 Task: Plan a workshop on effective teamwork for the team on the 18th at 4 PM to 4:30 PM.
Action: Mouse moved to (66, 94)
Screenshot: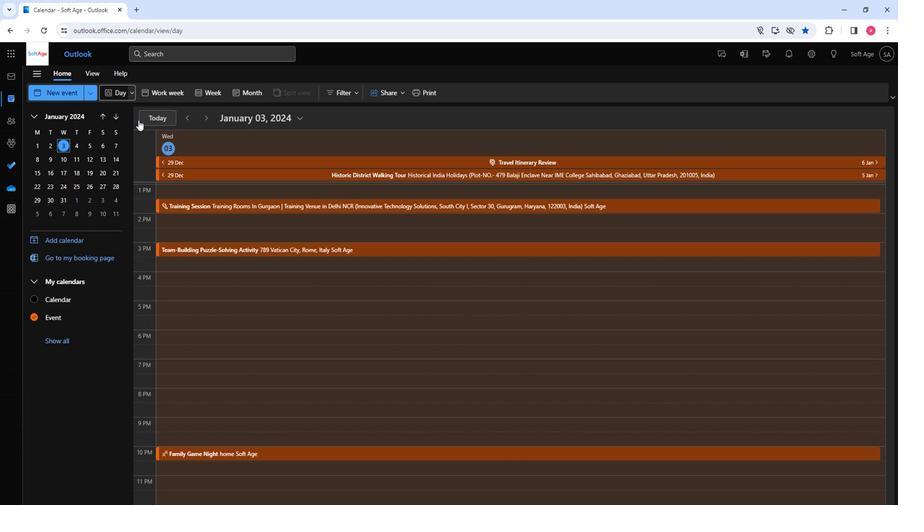 
Action: Mouse pressed left at (66, 94)
Screenshot: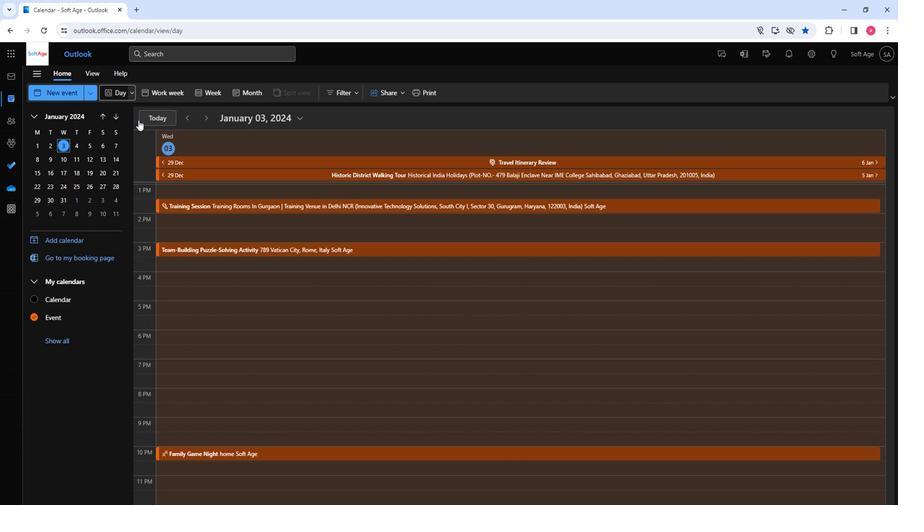 
Action: Mouse moved to (242, 155)
Screenshot: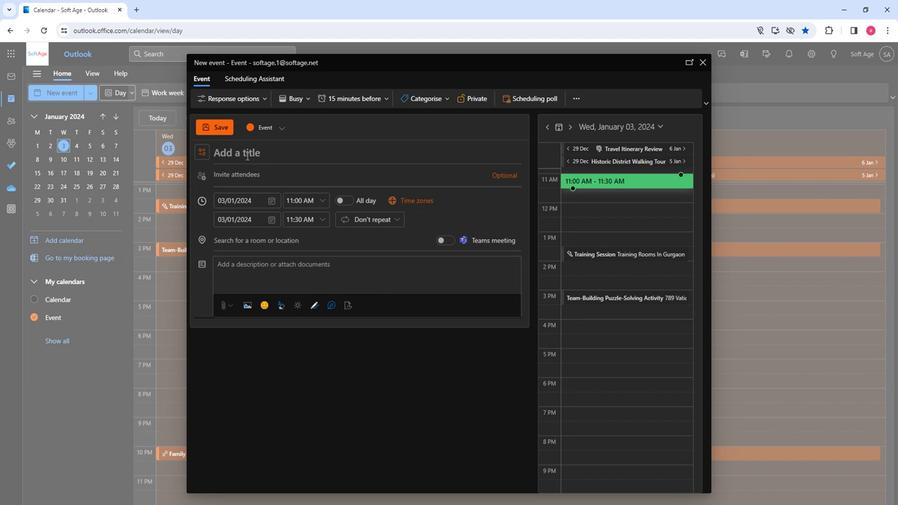 
Action: Mouse pressed left at (242, 155)
Screenshot: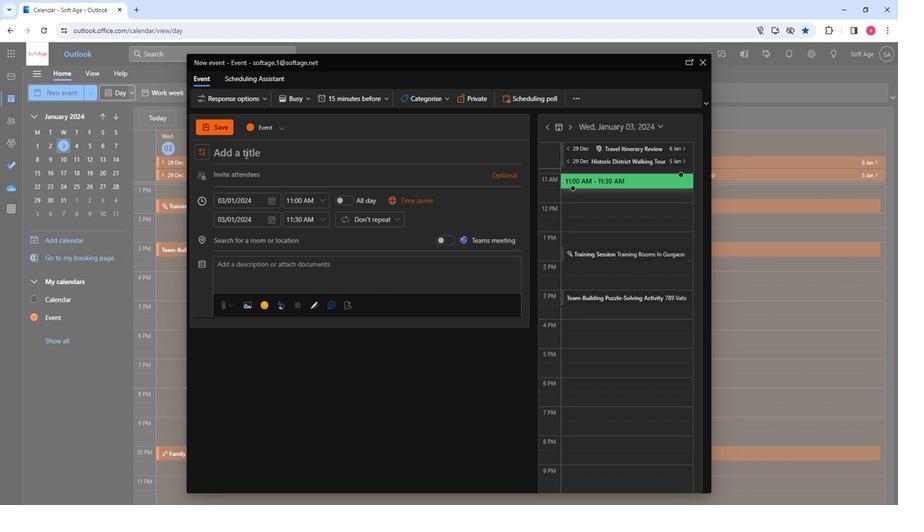 
Action: Mouse moved to (242, 155)
Screenshot: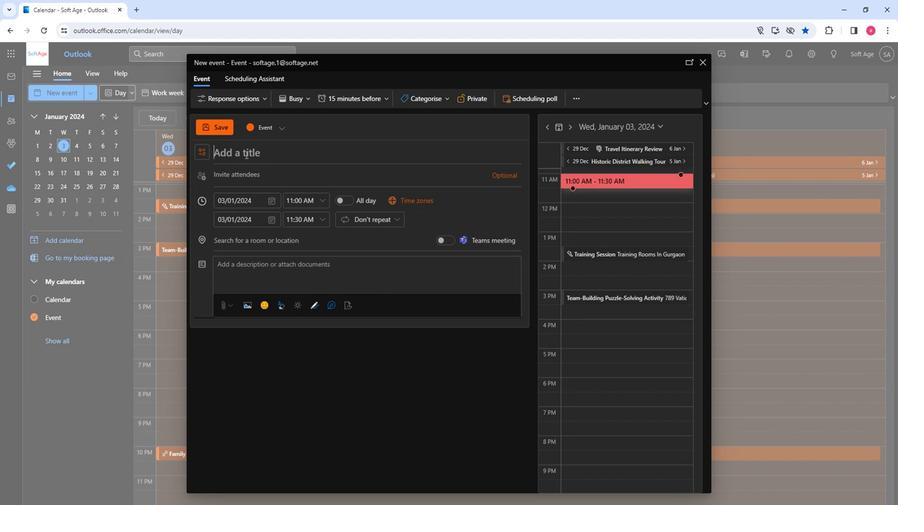 
Action: Key pressed <Key.shift>Workshop<Key.space><Key.shift>On<Key.space><Key.shift>Effective<Key.space><Key.shift>Teamwork
Screenshot: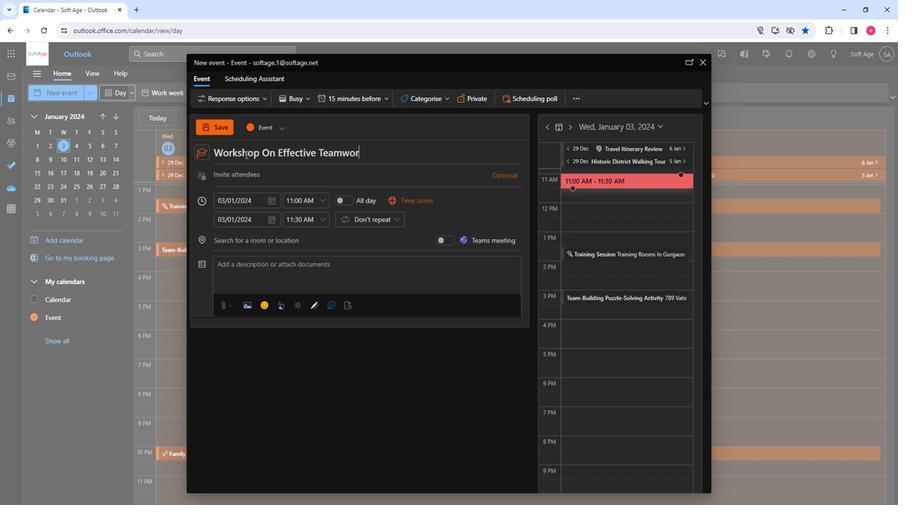 
Action: Mouse moved to (290, 183)
Screenshot: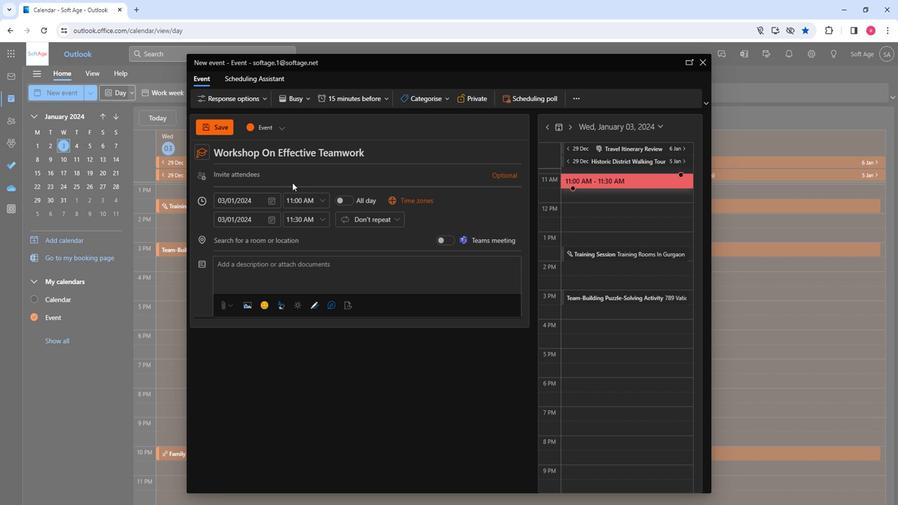
Action: Mouse pressed left at (290, 183)
Screenshot: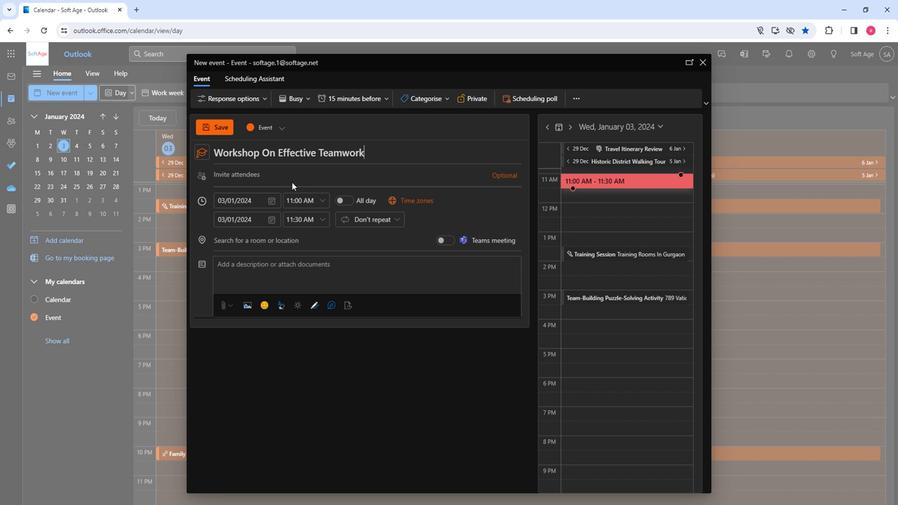 
Action: Mouse moved to (285, 176)
Screenshot: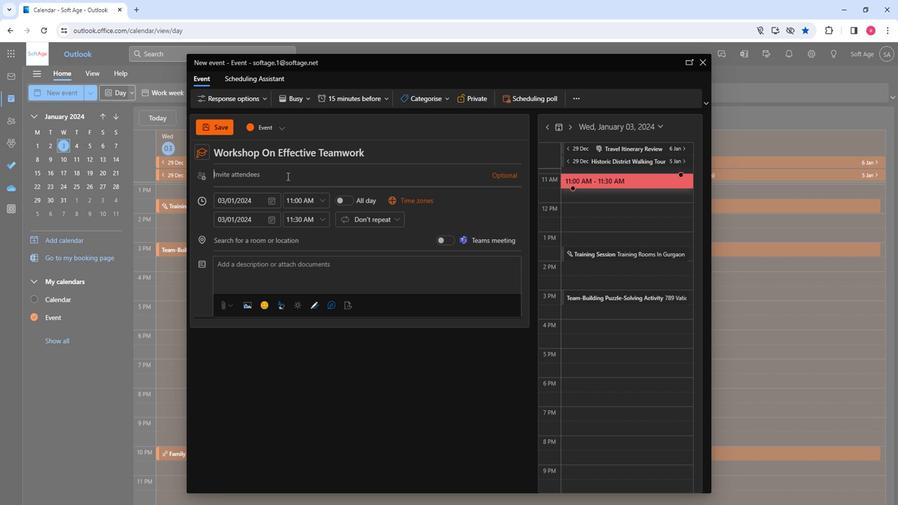 
Action: Mouse pressed left at (285, 176)
Screenshot: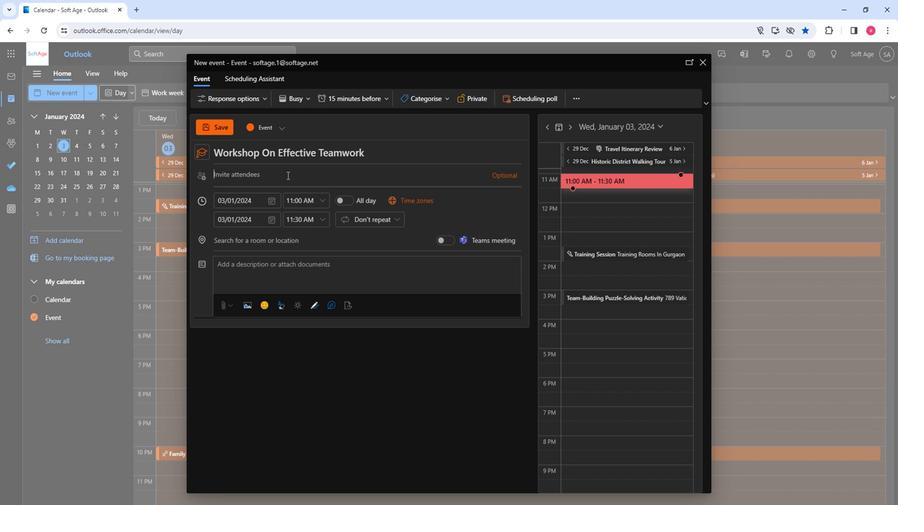 
Action: Key pressed so
Screenshot: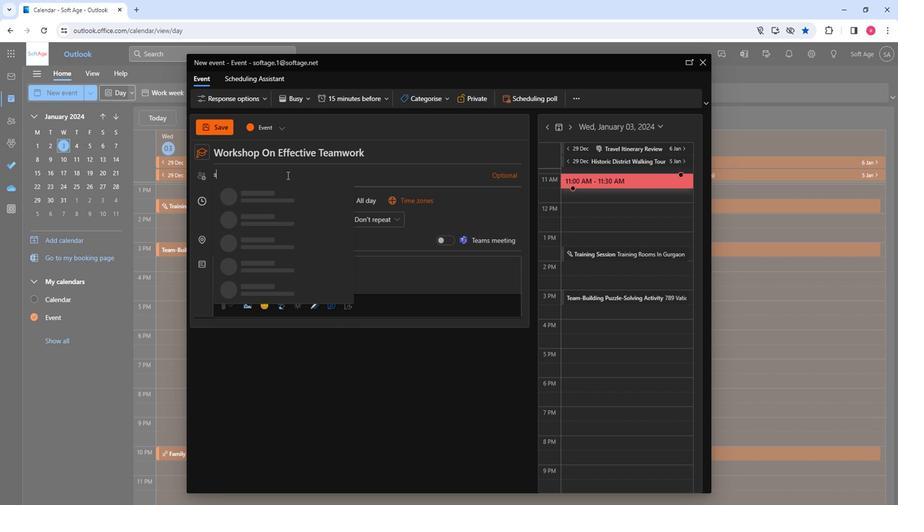 
Action: Mouse moved to (280, 233)
Screenshot: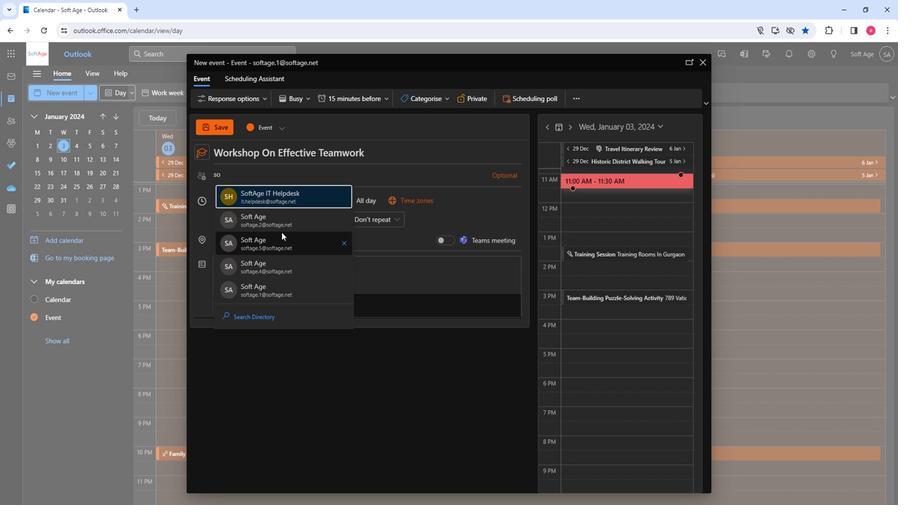 
Action: Mouse pressed left at (280, 233)
Screenshot: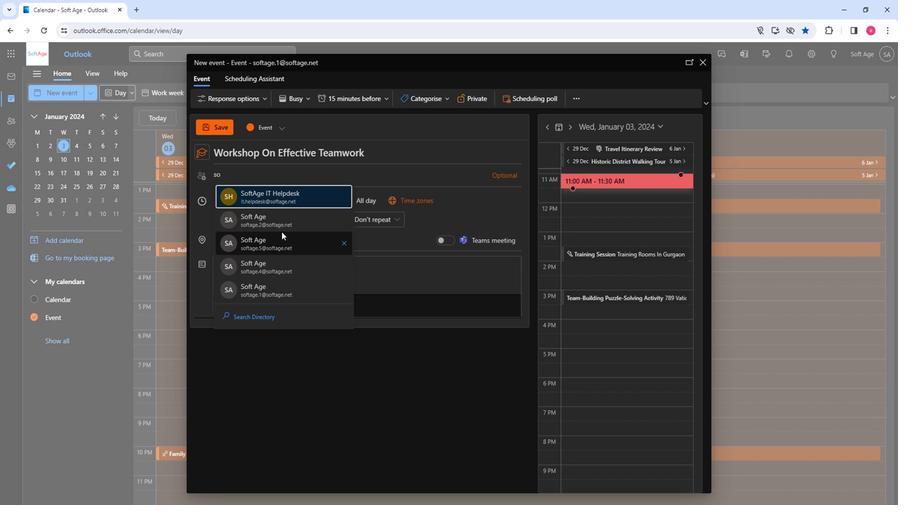 
Action: Key pressed so
Screenshot: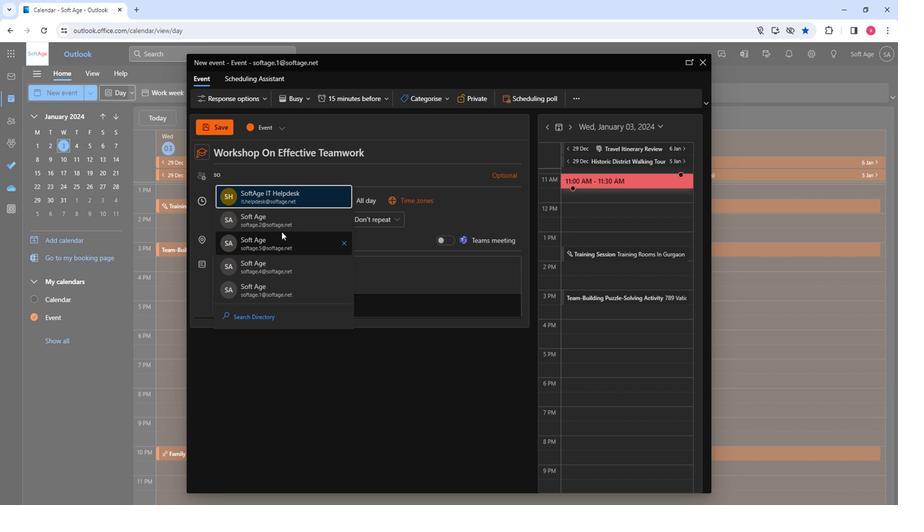 
Action: Mouse moved to (277, 237)
Screenshot: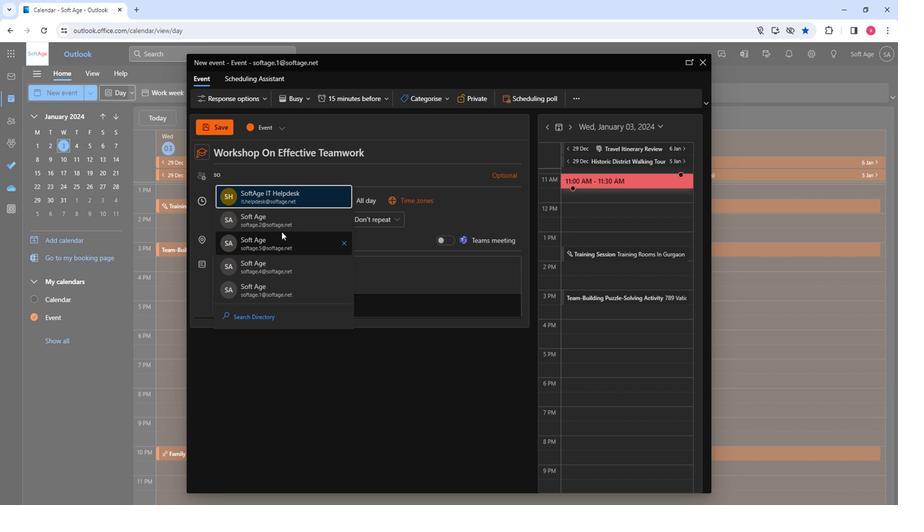 
Action: Mouse pressed left at (277, 237)
Screenshot: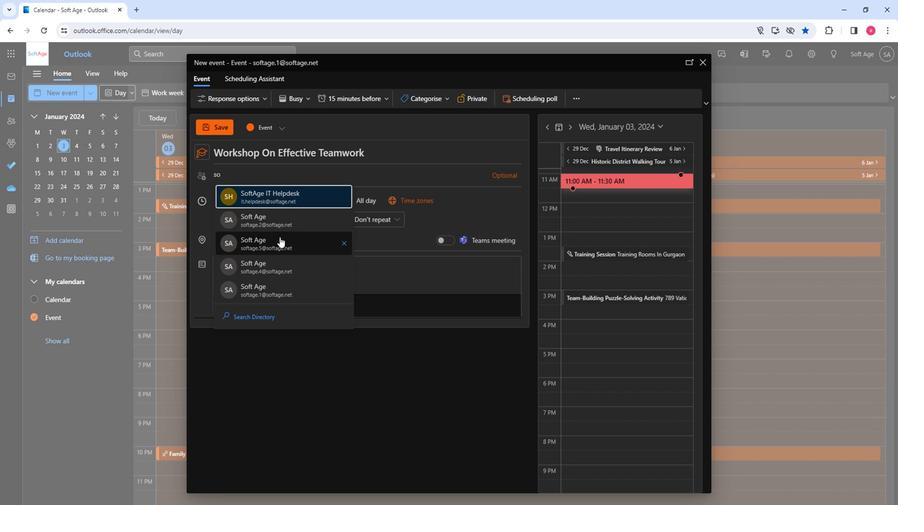 
Action: Mouse moved to (271, 216)
Screenshot: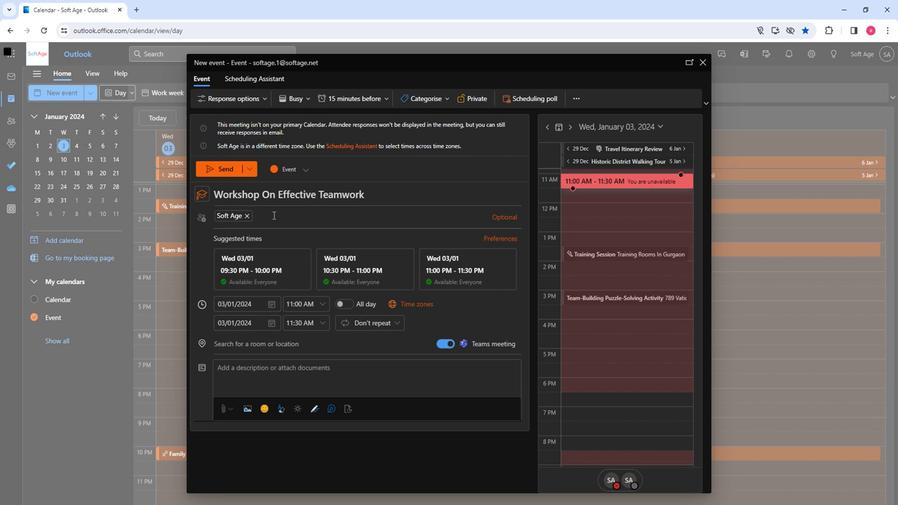 
Action: Key pressed so
Screenshot: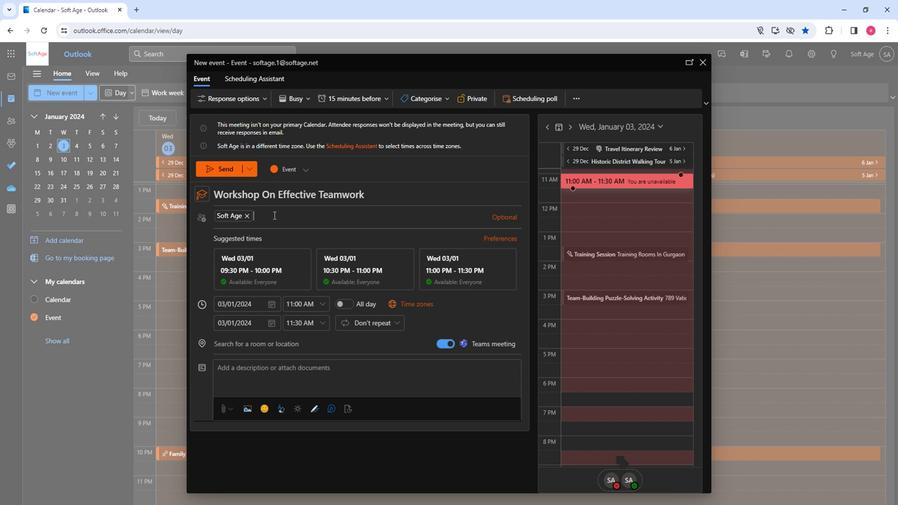 
Action: Mouse moved to (300, 272)
Screenshot: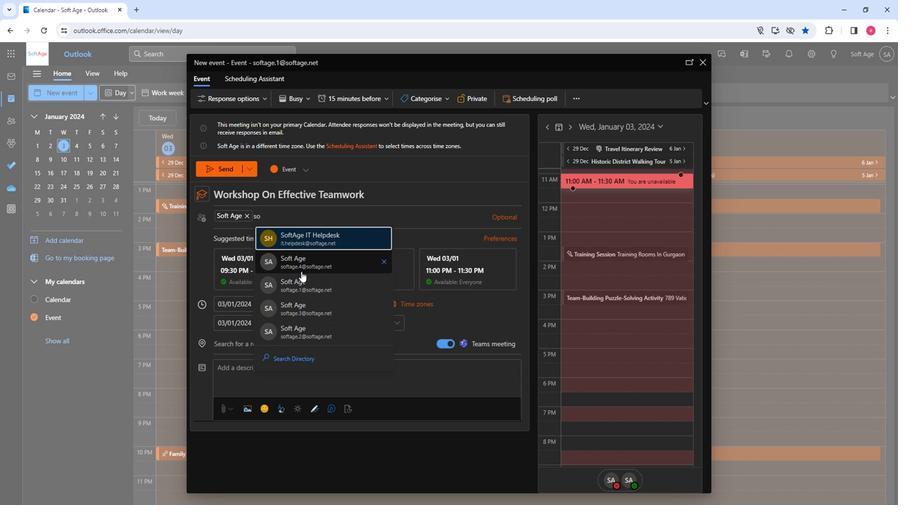
Action: Mouse pressed left at (300, 272)
Screenshot: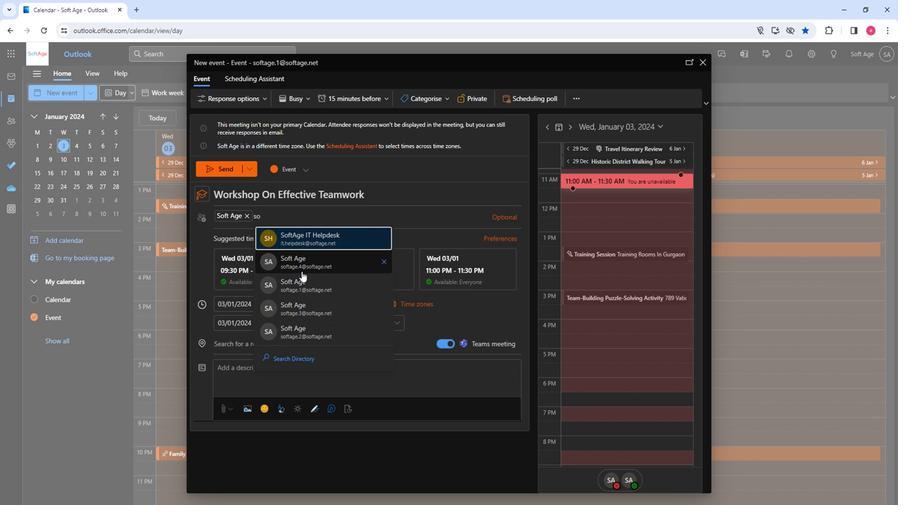 
Action: Key pressed so
Screenshot: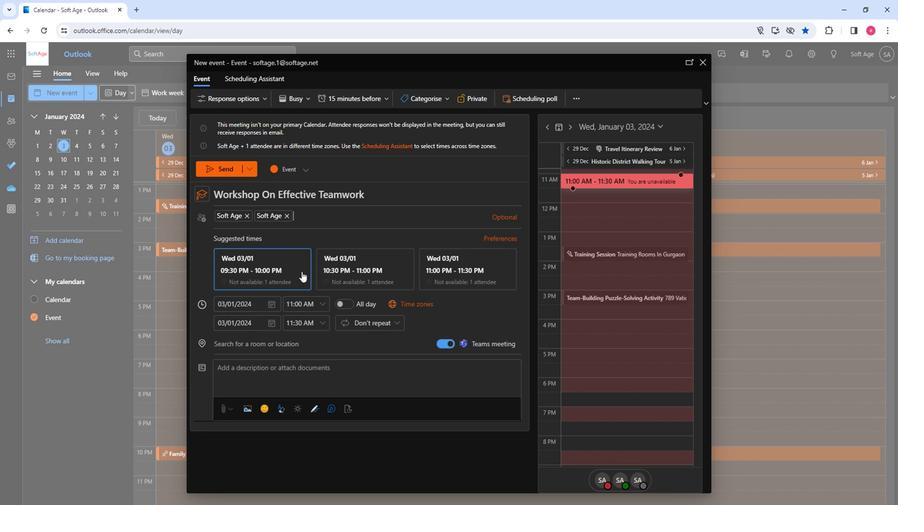 
Action: Mouse moved to (322, 306)
Screenshot: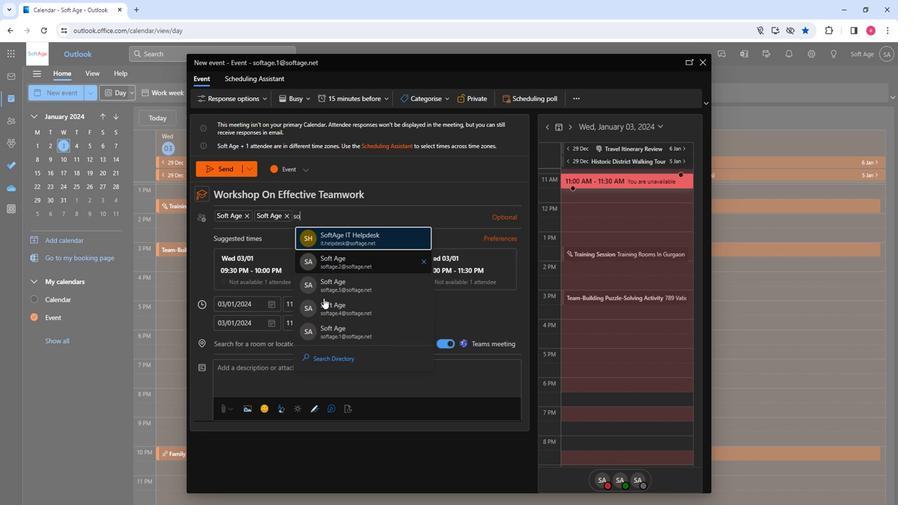 
Action: Mouse pressed left at (322, 306)
Screenshot: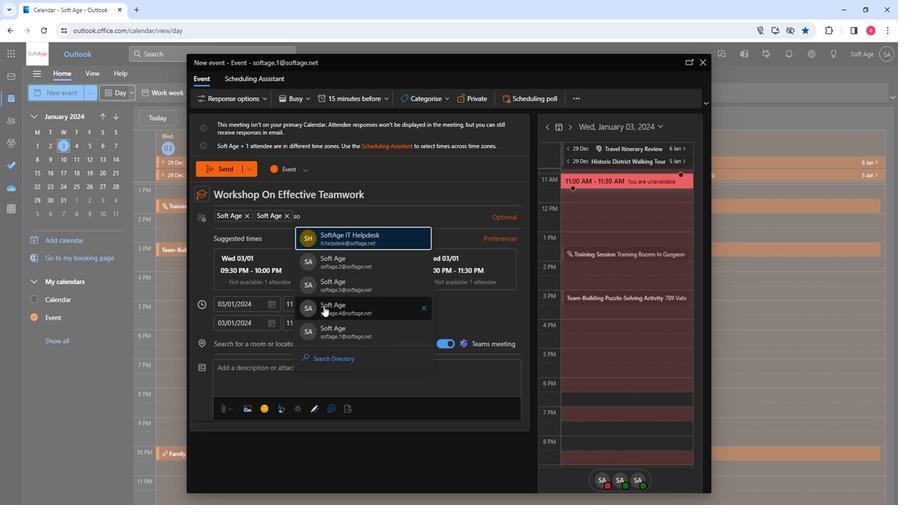
Action: Key pressed so
Screenshot: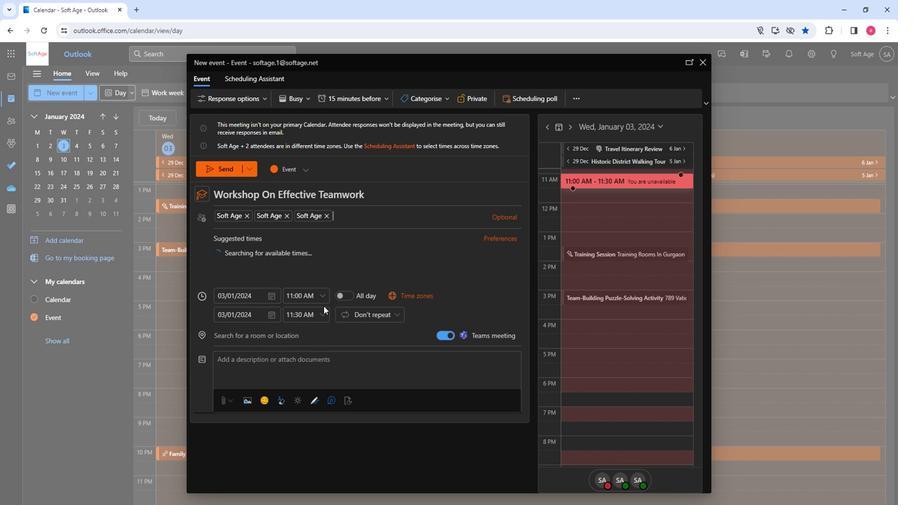 
Action: Mouse moved to (358, 328)
Screenshot: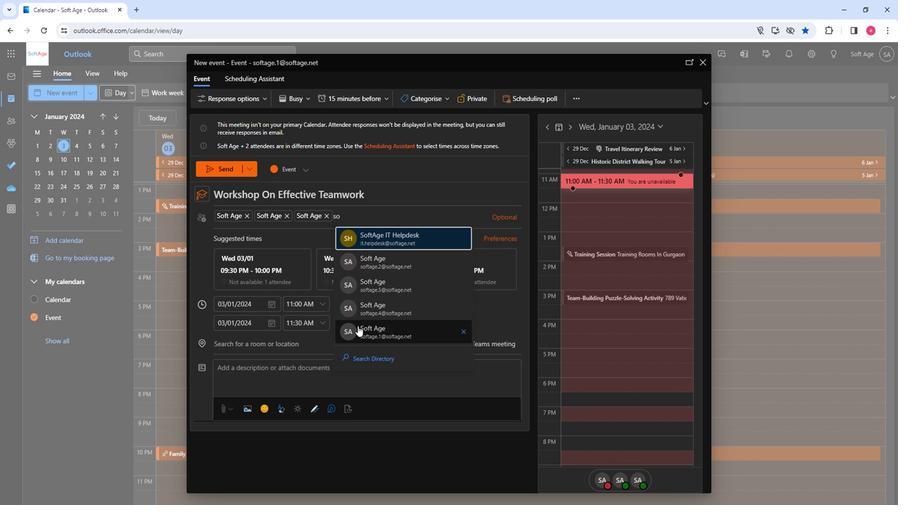 
Action: Mouse pressed left at (358, 328)
Screenshot: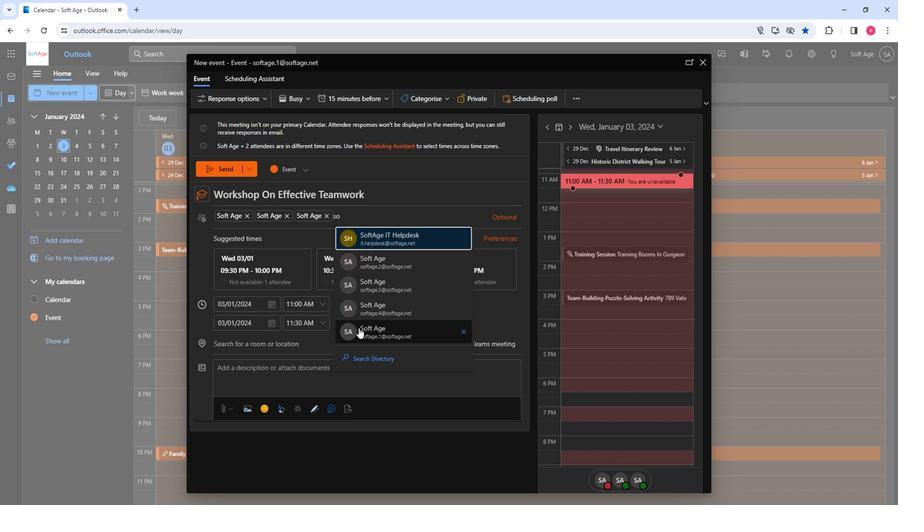 
Action: Mouse moved to (267, 303)
Screenshot: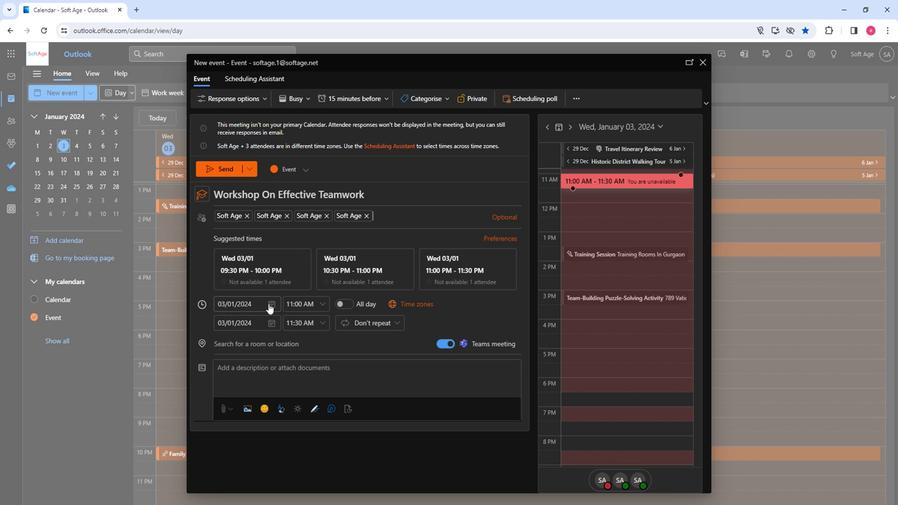
Action: Mouse pressed left at (267, 303)
Screenshot: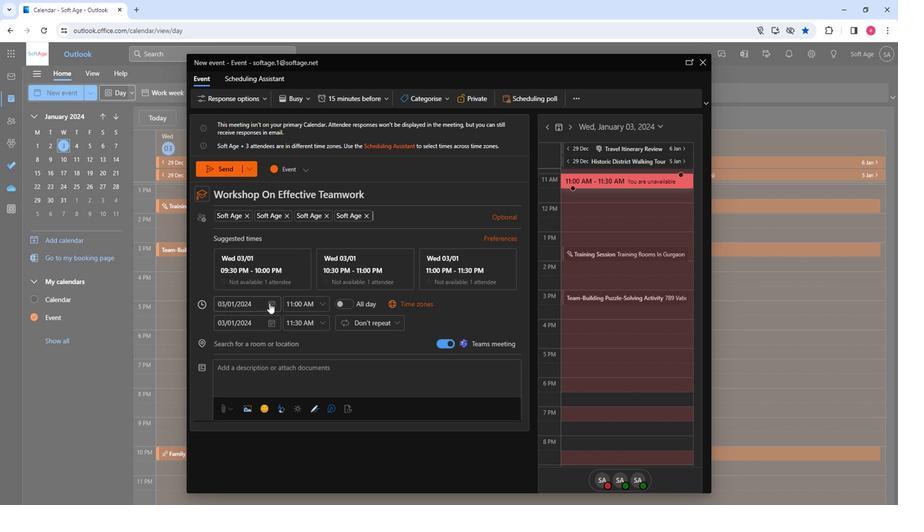 
Action: Mouse moved to (265, 379)
Screenshot: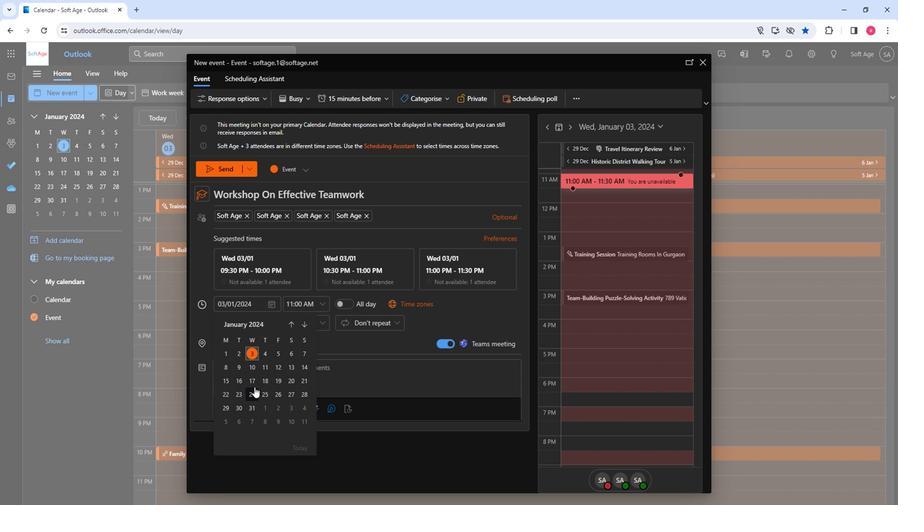 
Action: Mouse pressed left at (265, 379)
Screenshot: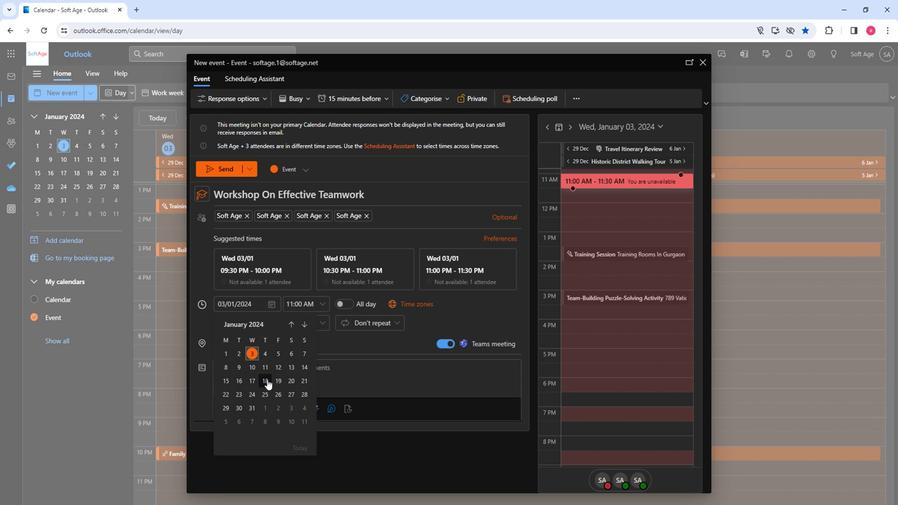 
Action: Mouse moved to (317, 306)
Screenshot: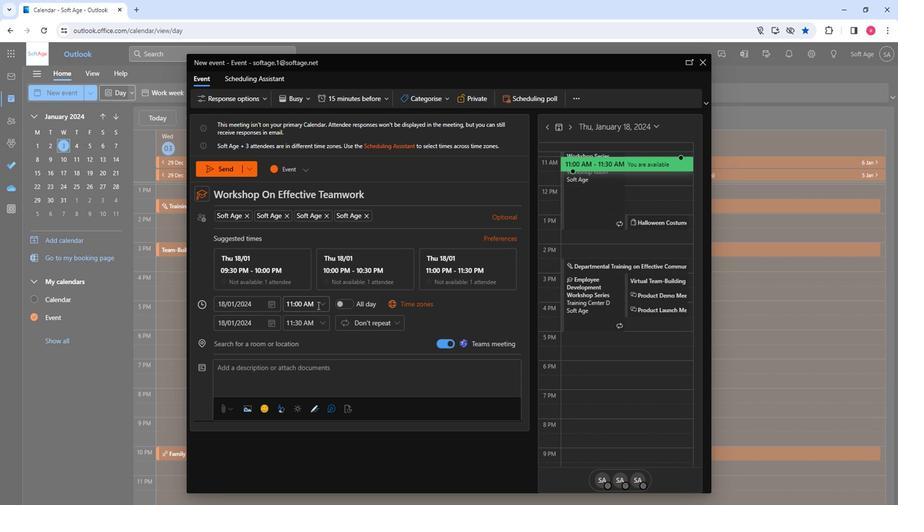 
Action: Mouse pressed left at (317, 306)
Screenshot: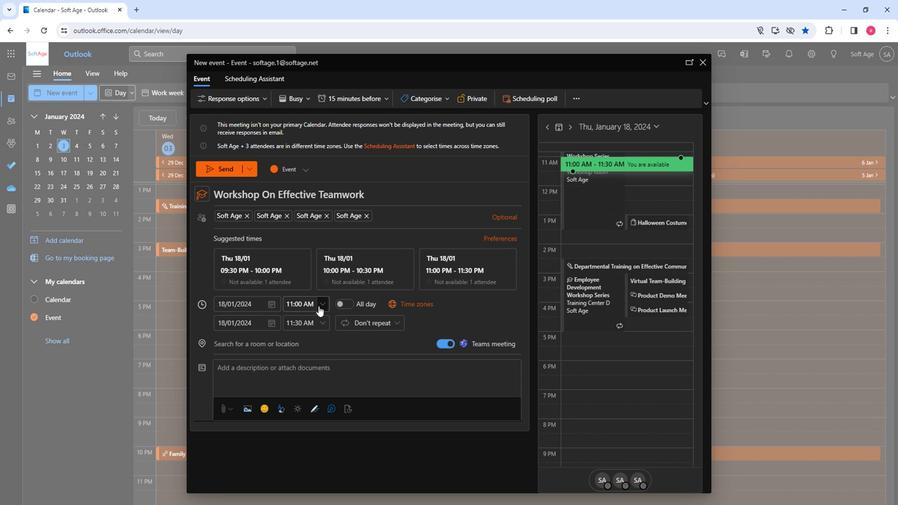 
Action: Mouse moved to (303, 369)
Screenshot: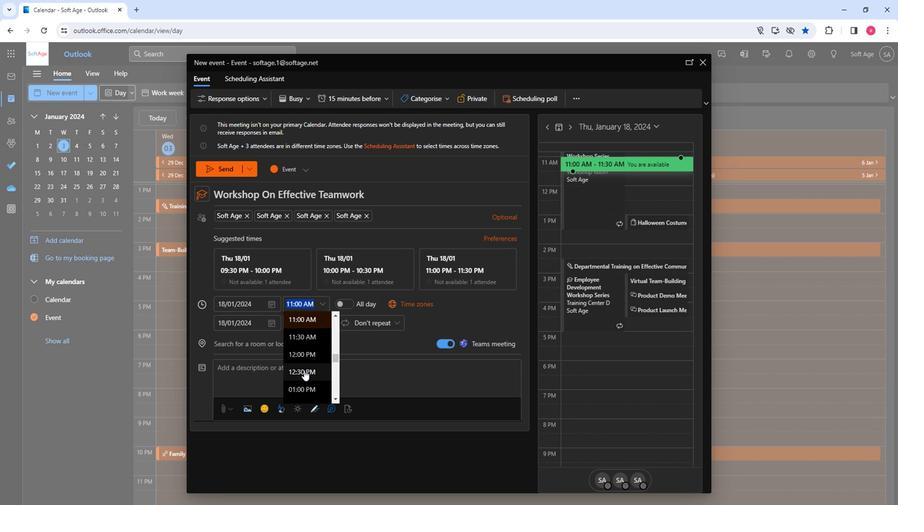 
Action: Mouse scrolled (303, 369) with delta (0, 0)
Screenshot: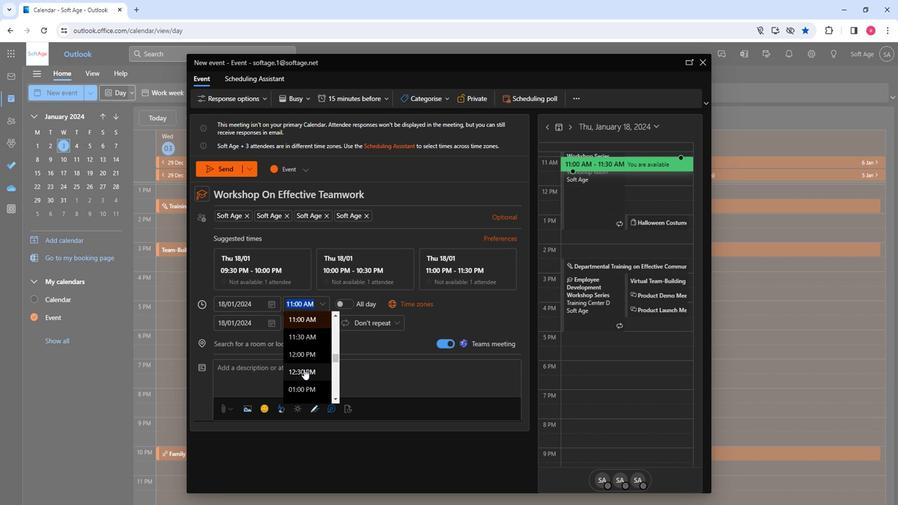 
Action: Mouse moved to (303, 373)
Screenshot: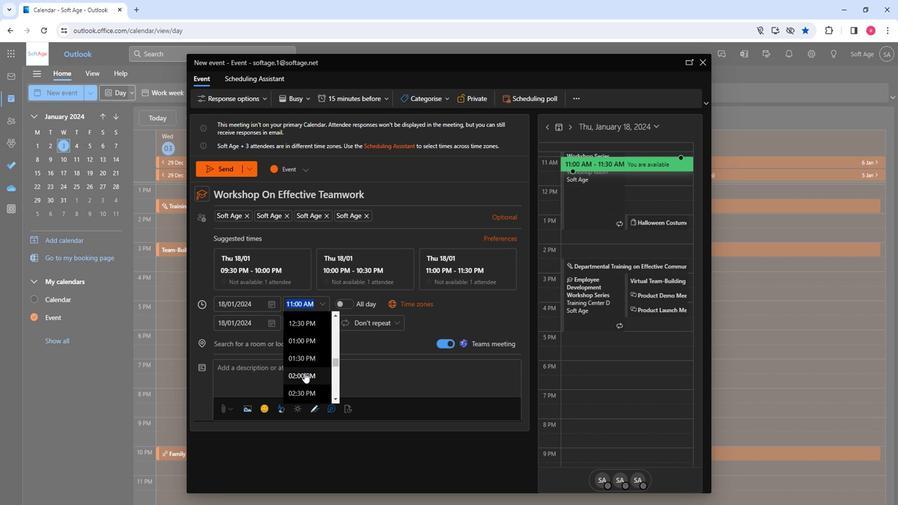 
Action: Mouse scrolled (303, 372) with delta (0, 0)
Screenshot: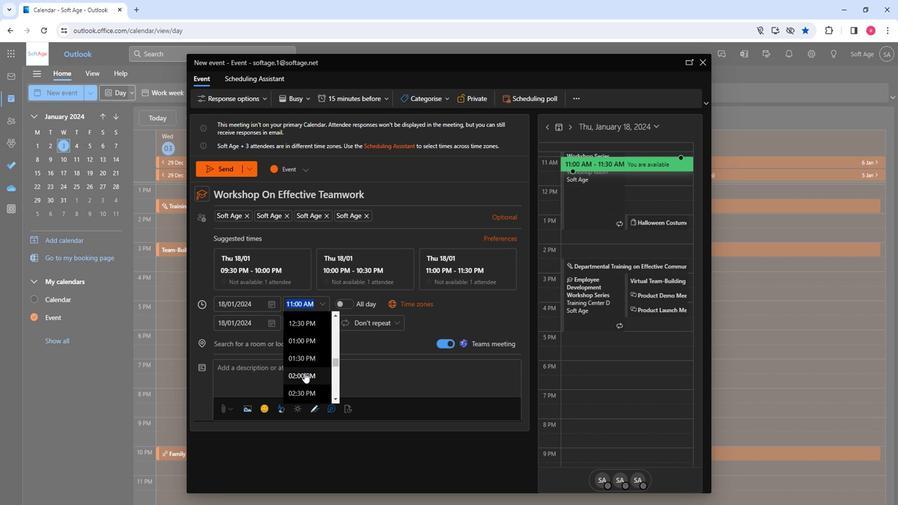 
Action: Mouse moved to (300, 369)
Screenshot: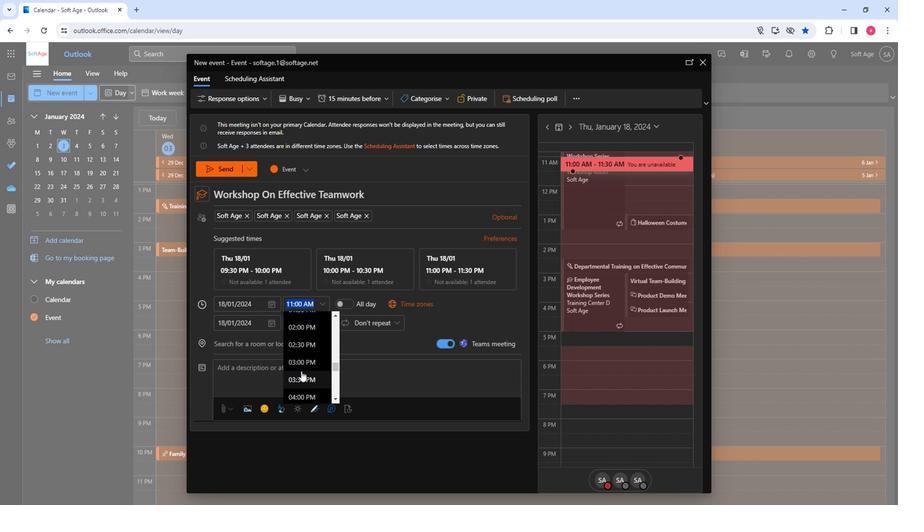 
Action: Mouse scrolled (300, 369) with delta (0, 0)
Screenshot: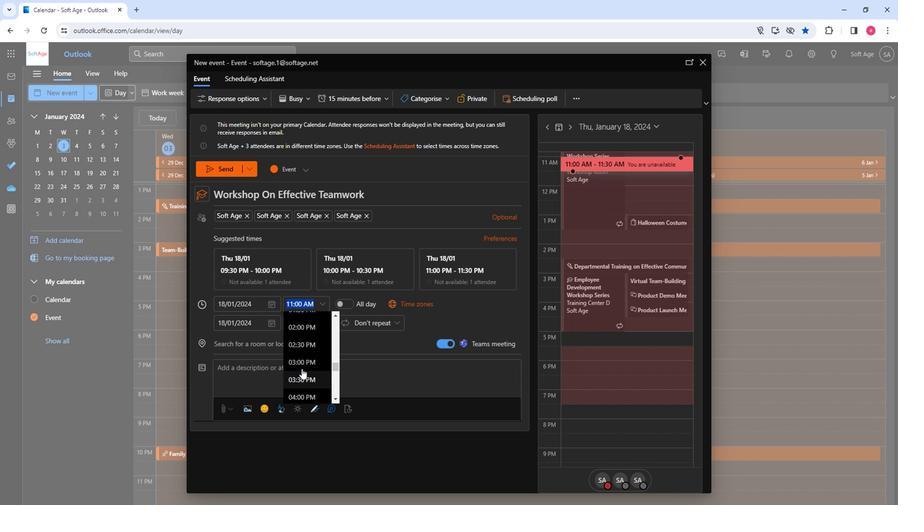 
Action: Mouse moved to (301, 351)
Screenshot: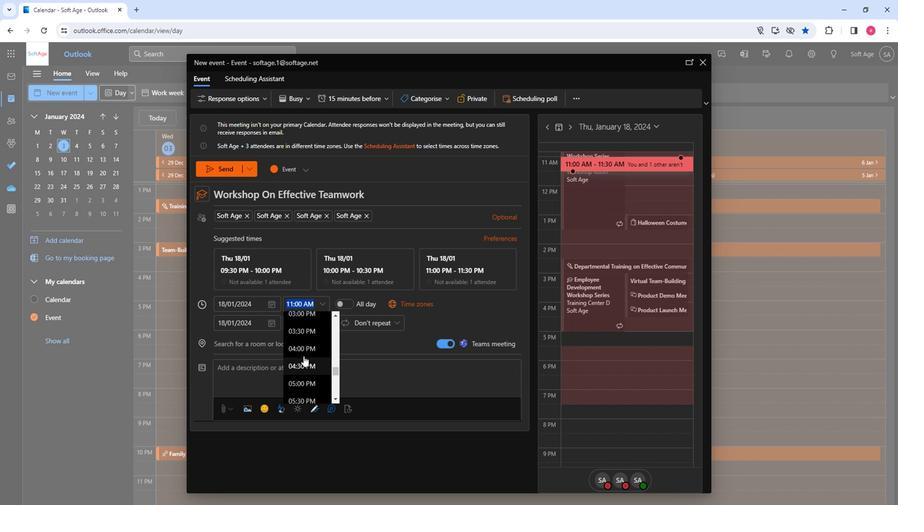 
Action: Mouse pressed left at (301, 351)
Screenshot: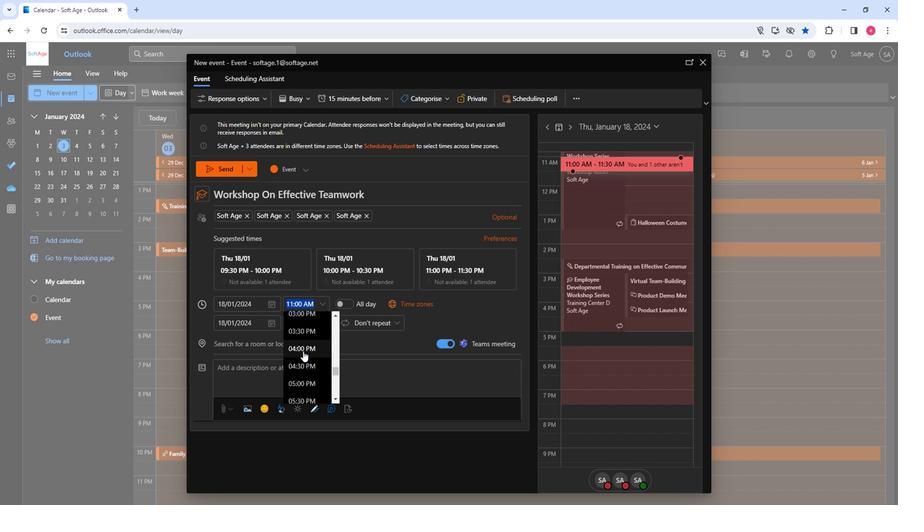 
Action: Mouse moved to (254, 346)
Screenshot: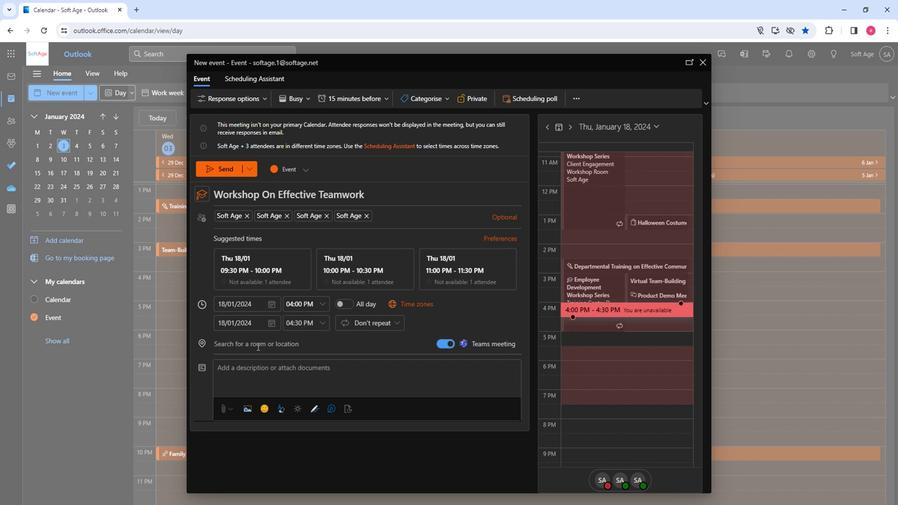 
Action: Mouse pressed left at (254, 346)
Screenshot: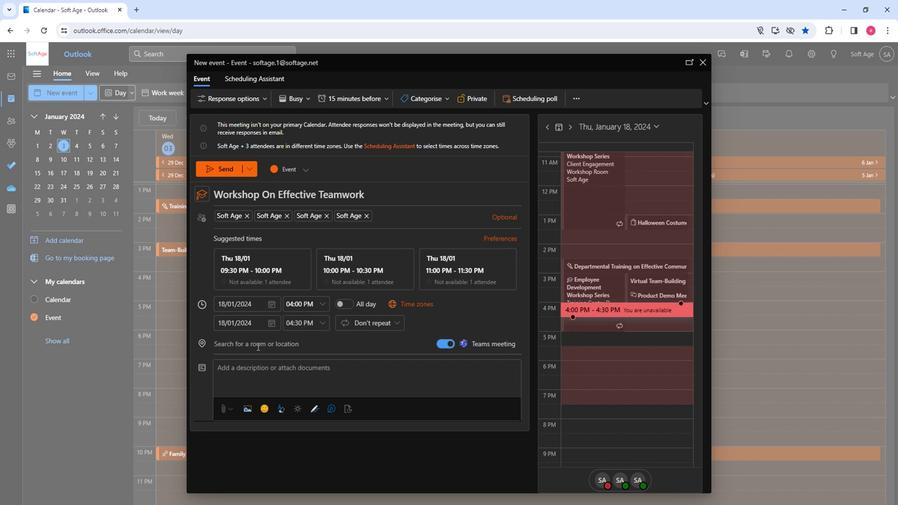 
Action: Mouse moved to (254, 346)
Screenshot: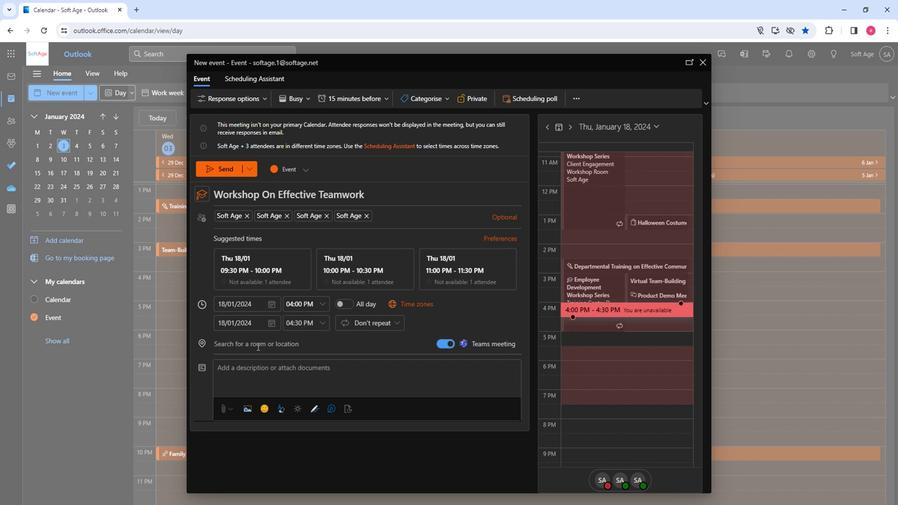 
Action: Key pressed so
Screenshot: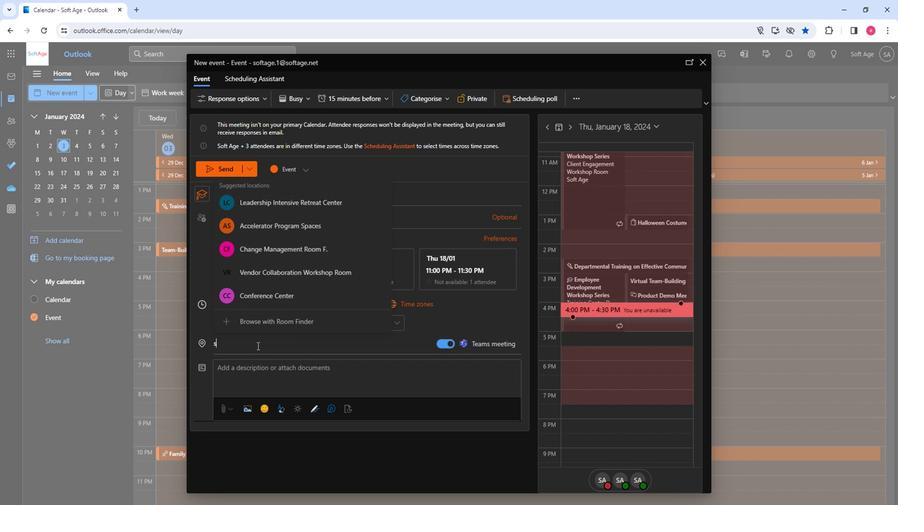 
Action: Mouse moved to (268, 302)
Screenshot: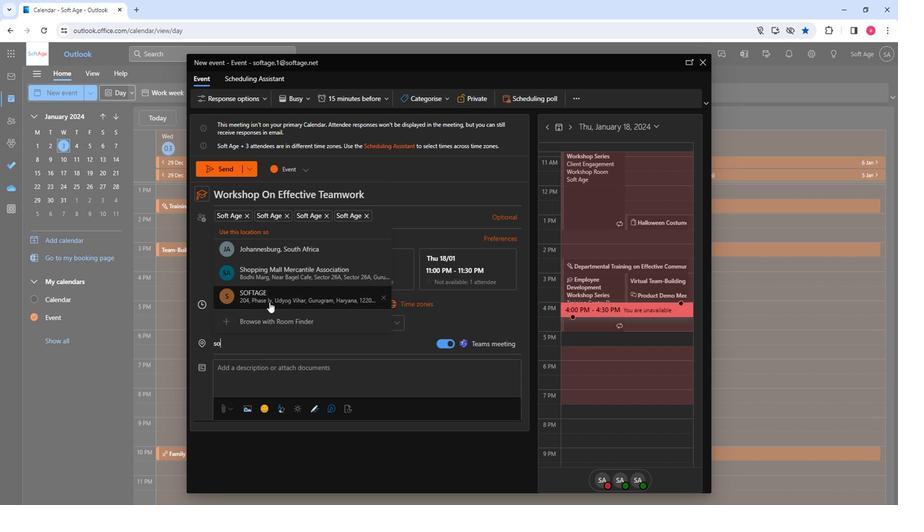 
Action: Mouse pressed left at (268, 302)
Screenshot: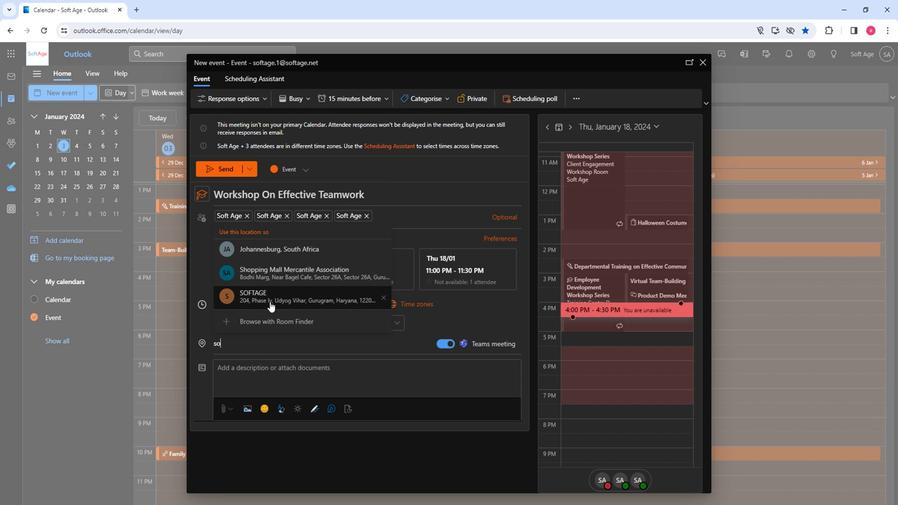 
Action: Mouse moved to (246, 374)
Screenshot: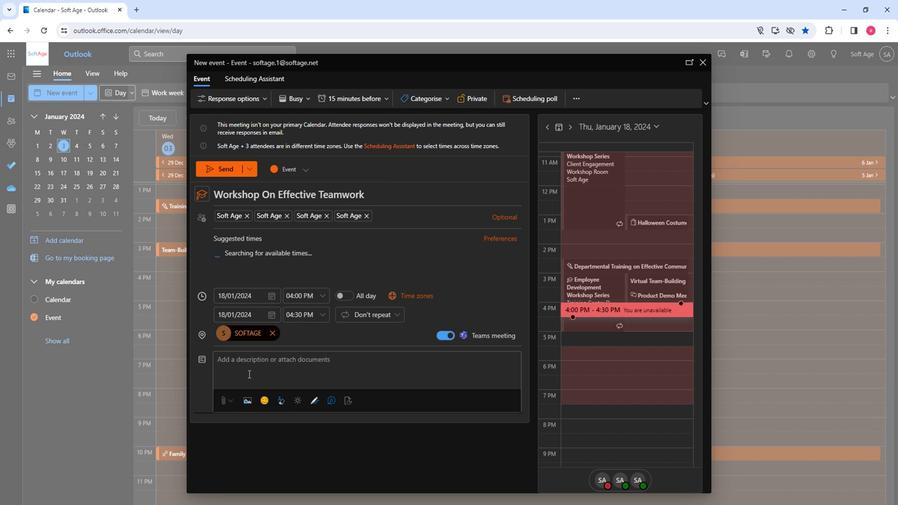 
Action: Mouse pressed left at (246, 374)
Screenshot: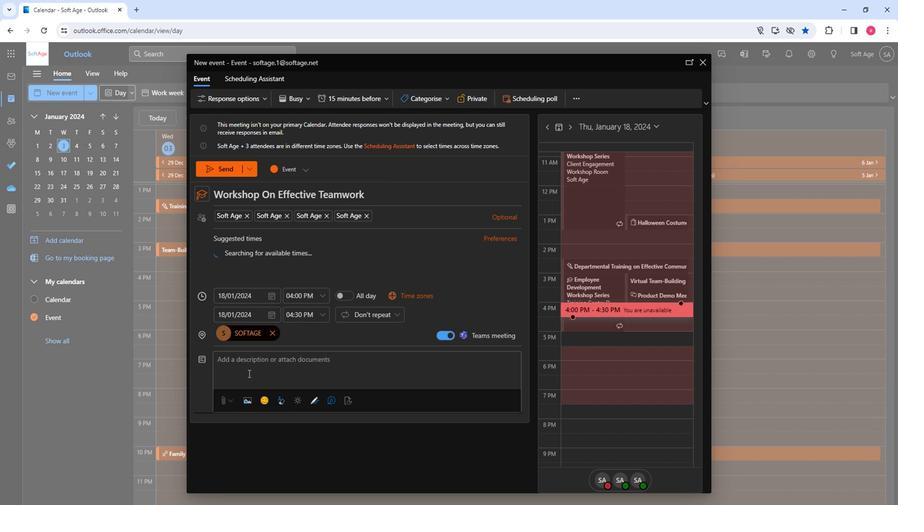 
Action: Key pressed <Key.shift>Forge<Key.space>stonger<Key.space>bonds<Key.shift>!<Key.space><Key.shift>Join<Key.space>our<Key.space>workshop<Key.space>on<Key.space>effective<Key.space>teamwork<Key.space>for<Key.space>the<Key.space>team.<Key.space><Key.shift>Explore<Key.space>collaboration<Key.space>strategies,<Key.space>enhance<Key.space>communication,<Key.space>and<Key.space>cultivate<Key.space>a<Key.space>com<Key.backspace>hesive<Key.space>and<Key.space>high-performing<Key.space>team<Key.space>environment<Key.space><Key.backspace>.<Key.space><Key.shift>Ready<Key.space>for<Key.space>synerhy<Key.shift_r>?
Screenshot: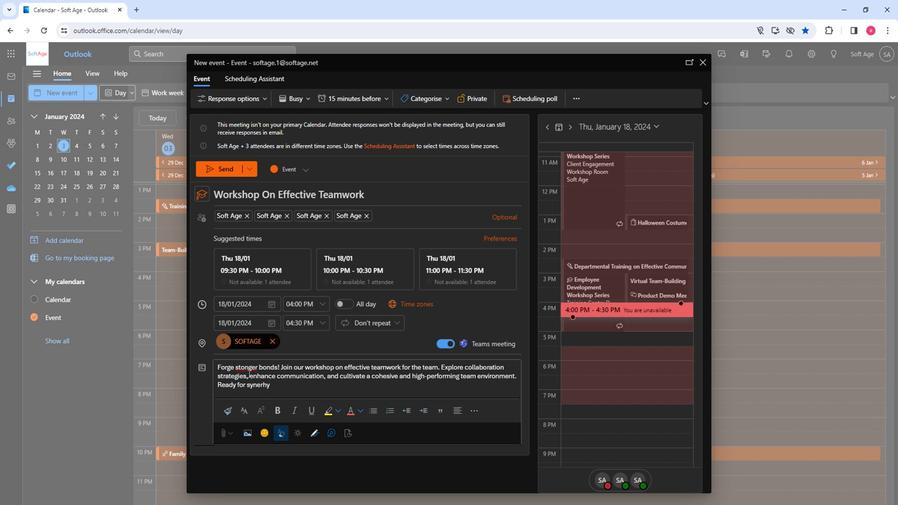 
Action: Mouse moved to (262, 378)
Screenshot: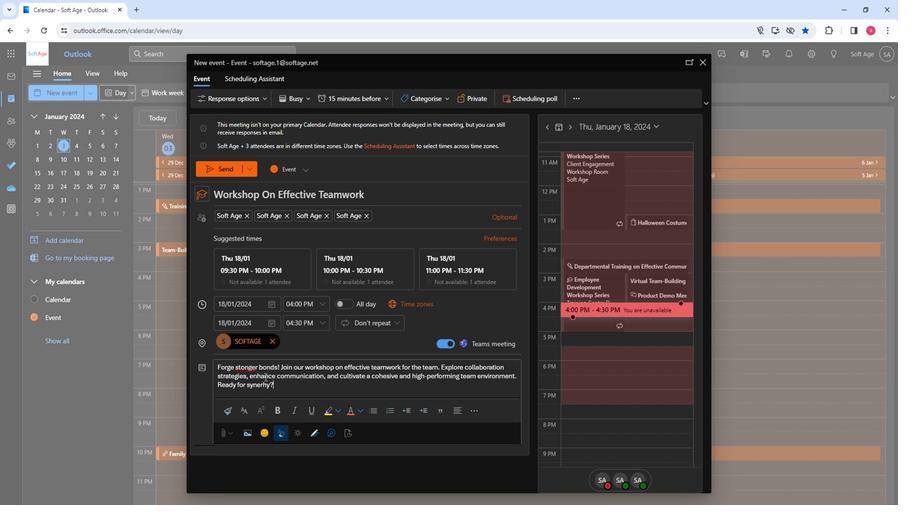 
Action: Mouse pressed left at (262, 378)
Screenshot: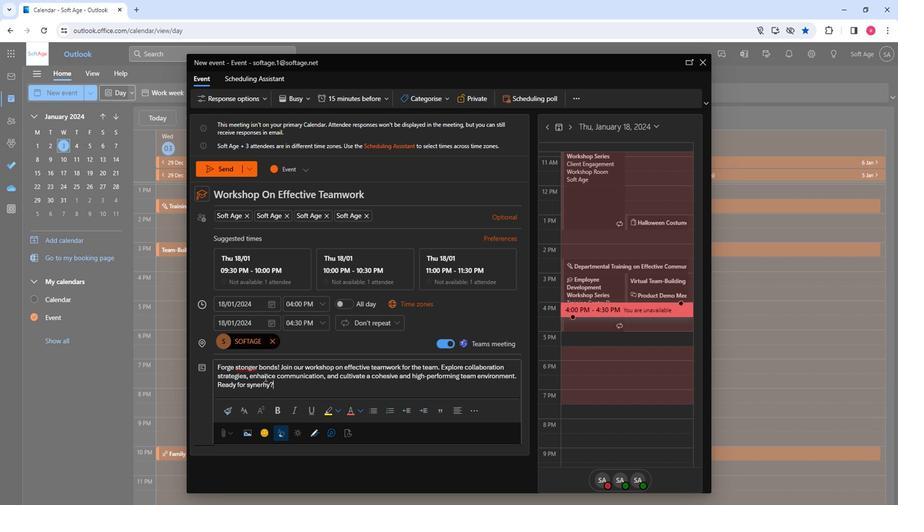 
Action: Mouse pressed left at (262, 378)
Screenshot: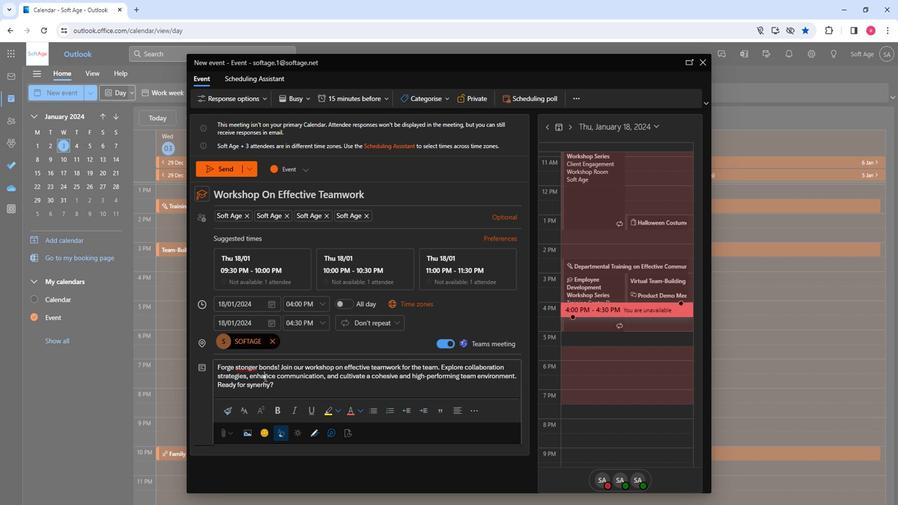 
Action: Mouse pressed left at (262, 378)
Screenshot: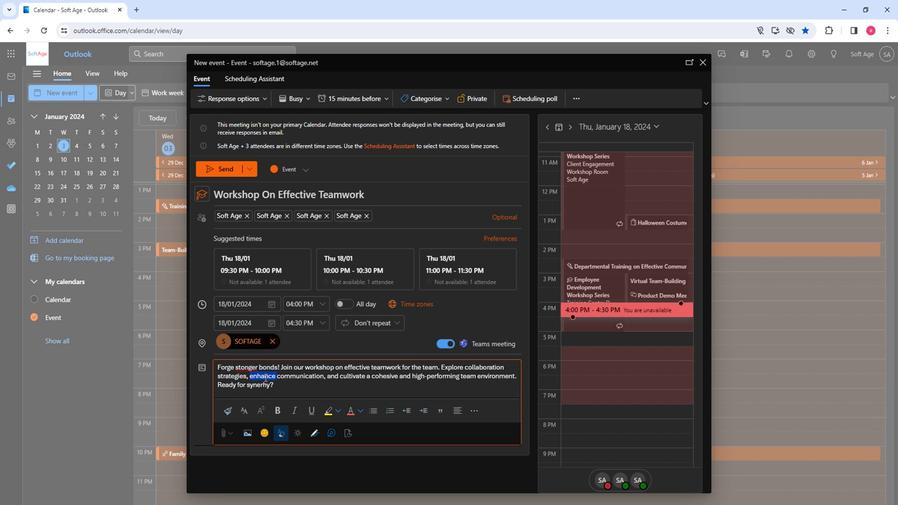 
Action: Mouse moved to (376, 364)
Screenshot: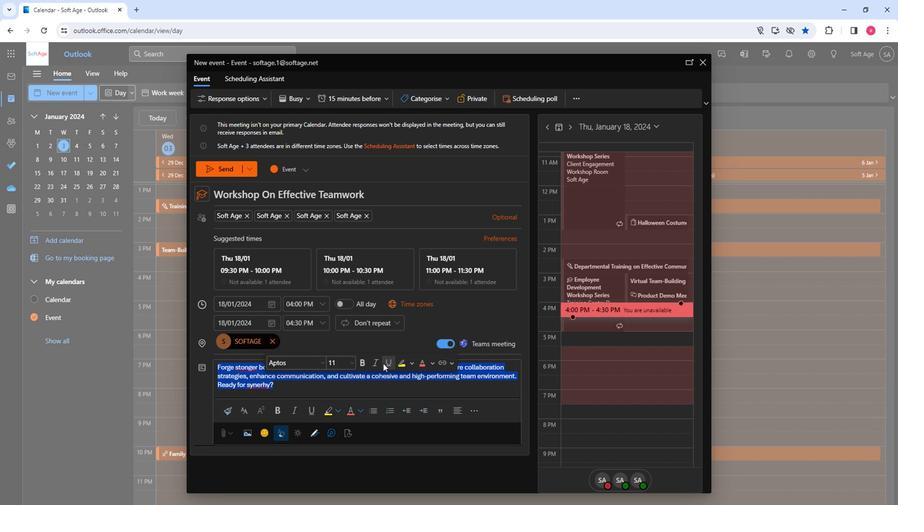 
Action: Mouse pressed left at (376, 364)
Screenshot: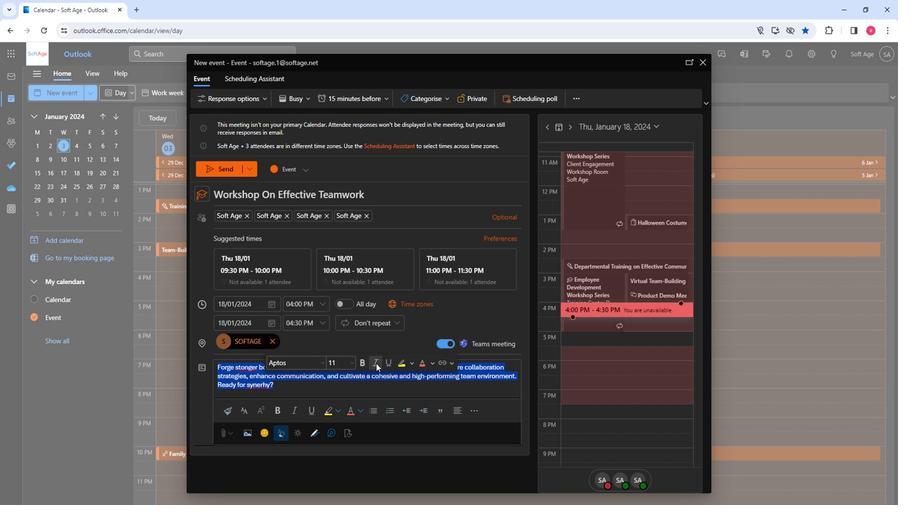 
Action: Mouse moved to (280, 411)
Screenshot: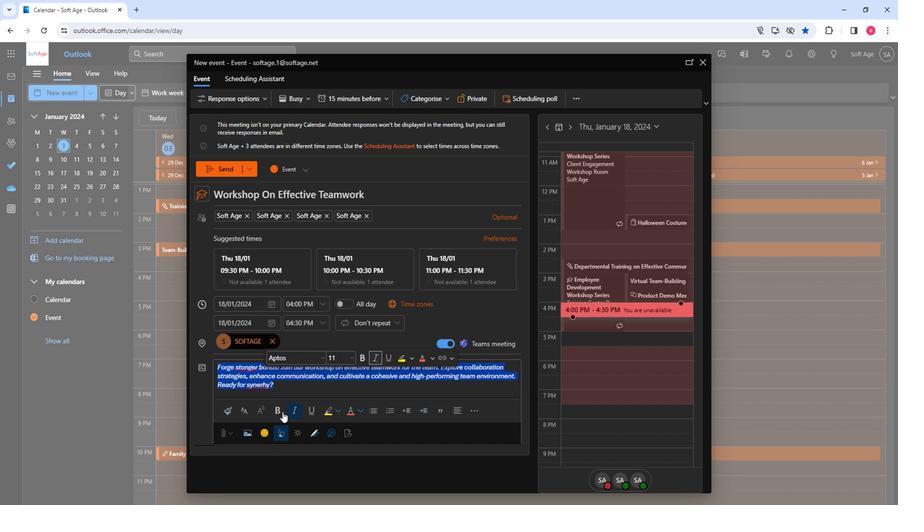 
Action: Mouse pressed left at (280, 411)
Screenshot: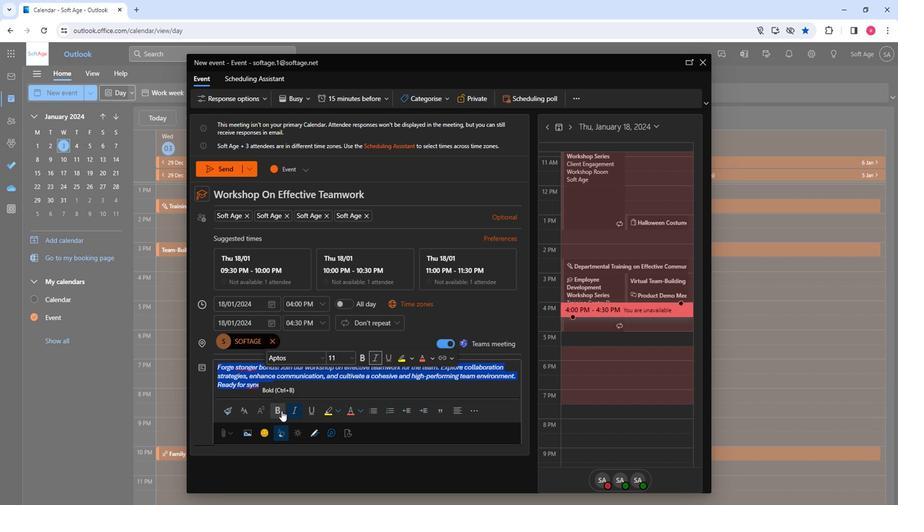 
Action: Mouse moved to (238, 412)
Screenshot: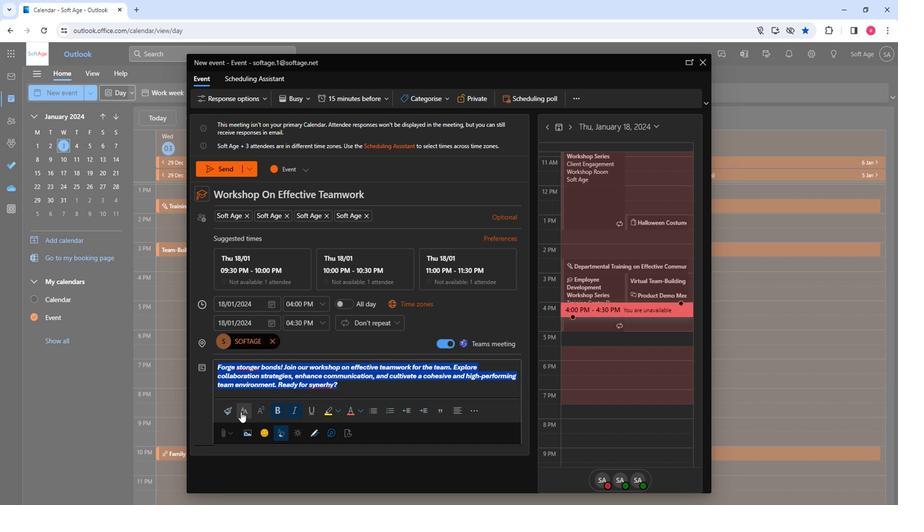 
Action: Mouse pressed left at (238, 412)
Screenshot: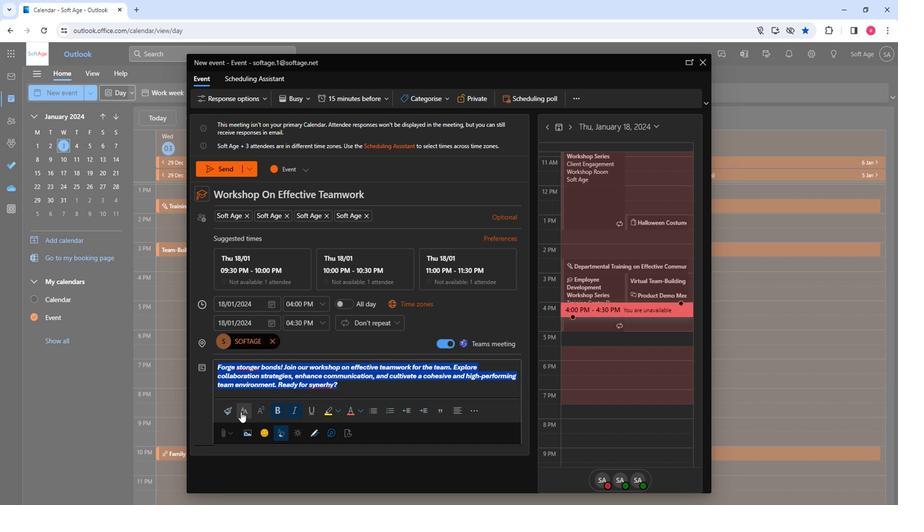 
Action: Mouse moved to (277, 347)
Screenshot: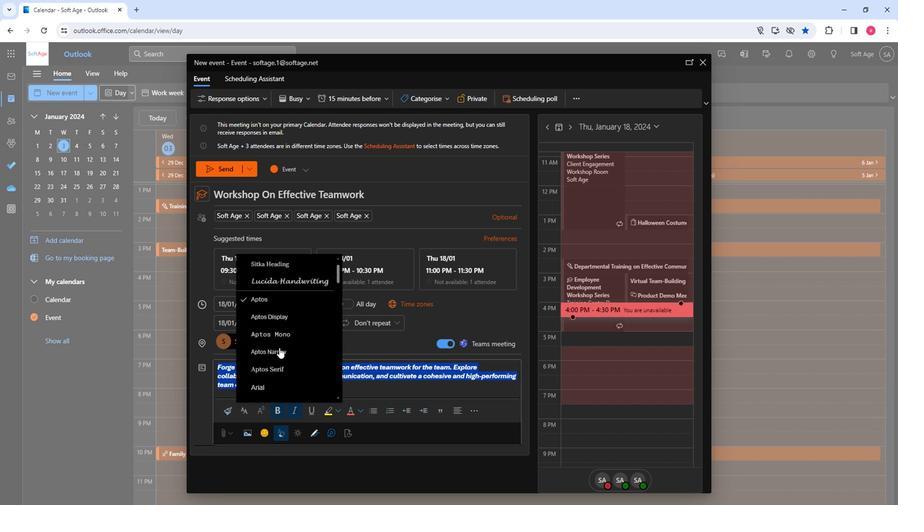 
Action: Mouse scrolled (277, 346) with delta (0, 0)
Screenshot: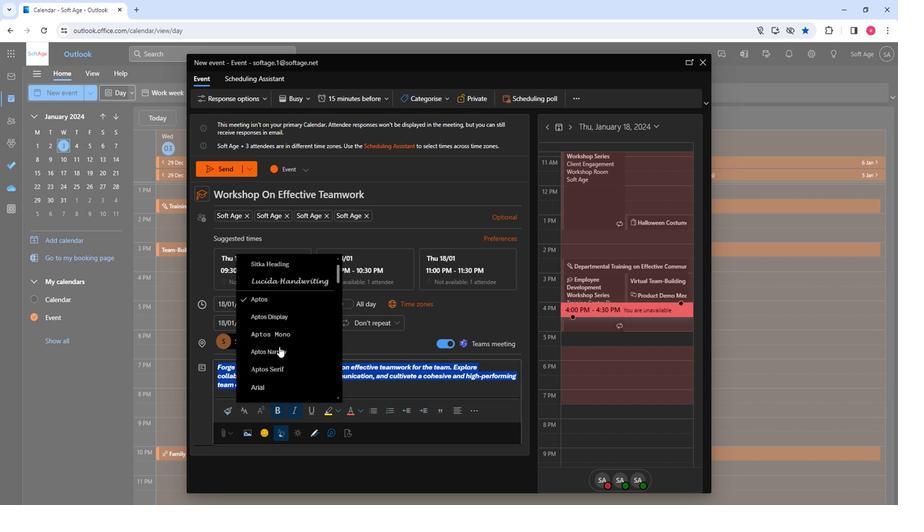 
Action: Mouse moved to (277, 347)
Screenshot: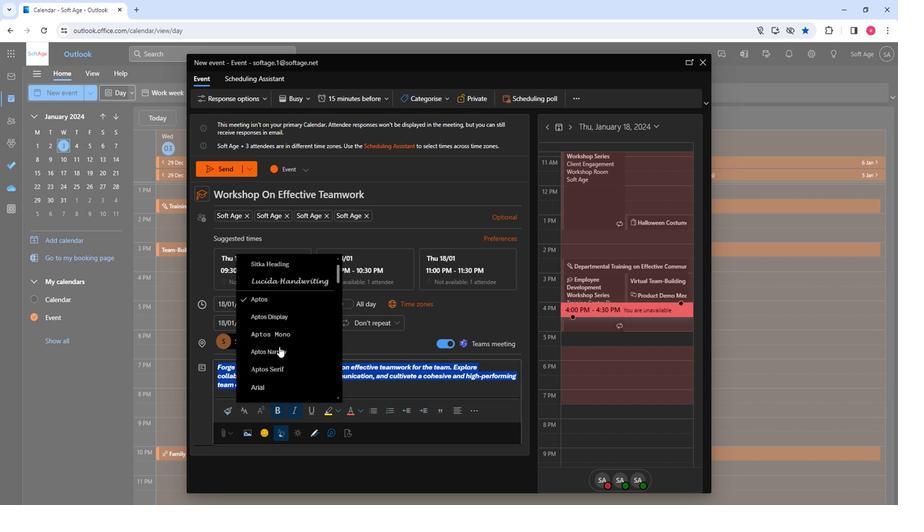 
Action: Mouse scrolled (277, 346) with delta (0, 0)
Screenshot: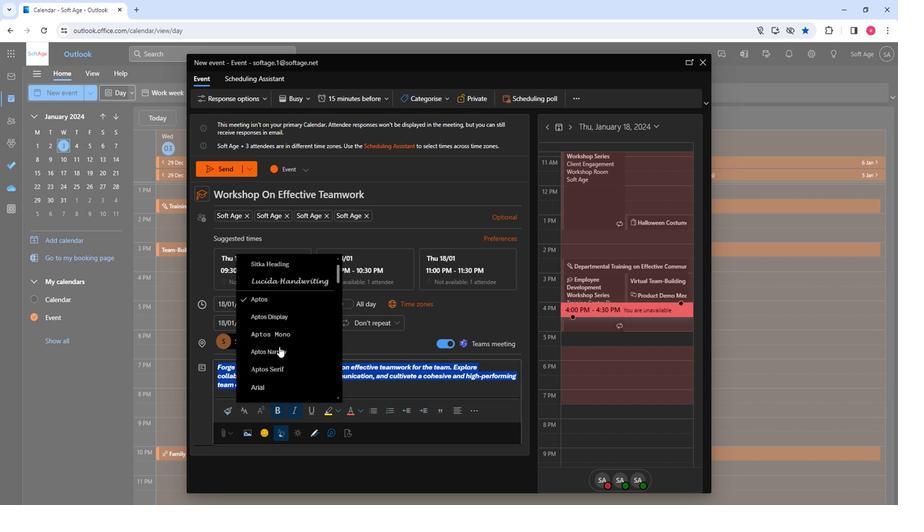 
Action: Mouse moved to (277, 346)
Screenshot: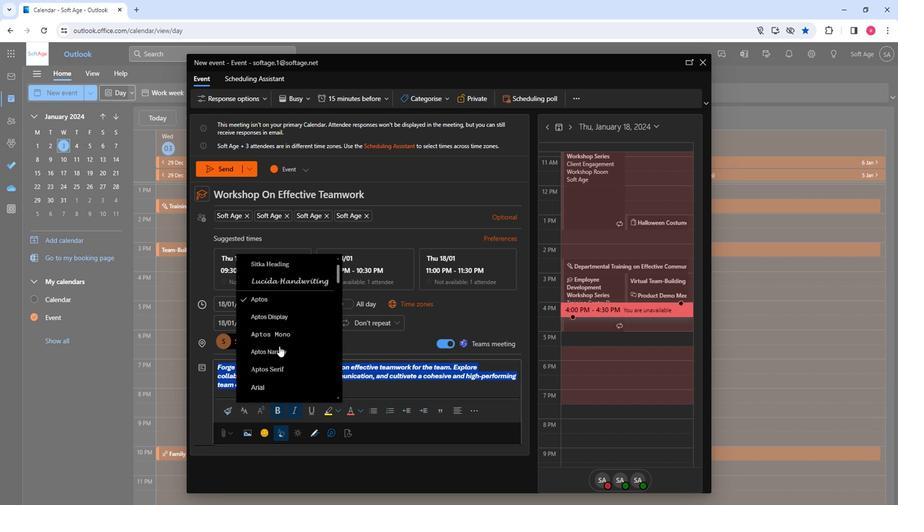 
Action: Mouse scrolled (277, 346) with delta (0, 0)
Screenshot: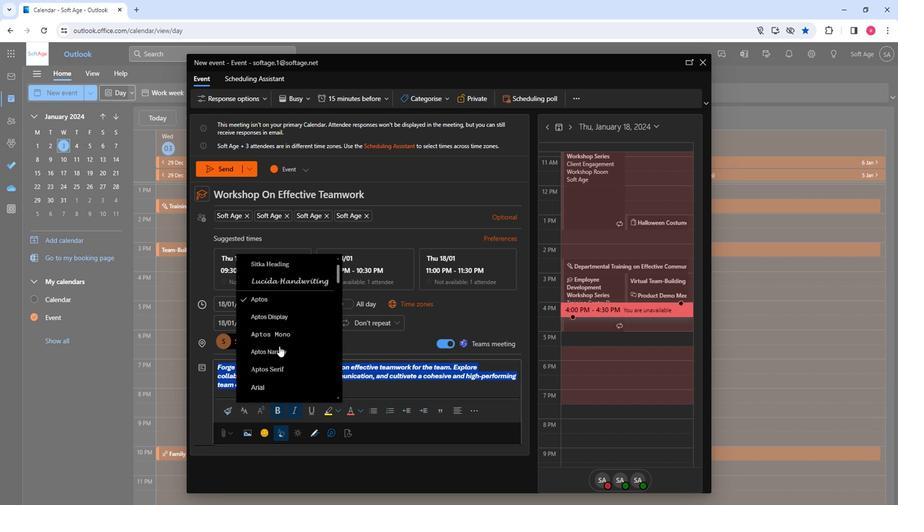 
Action: Mouse scrolled (277, 346) with delta (0, 0)
Screenshot: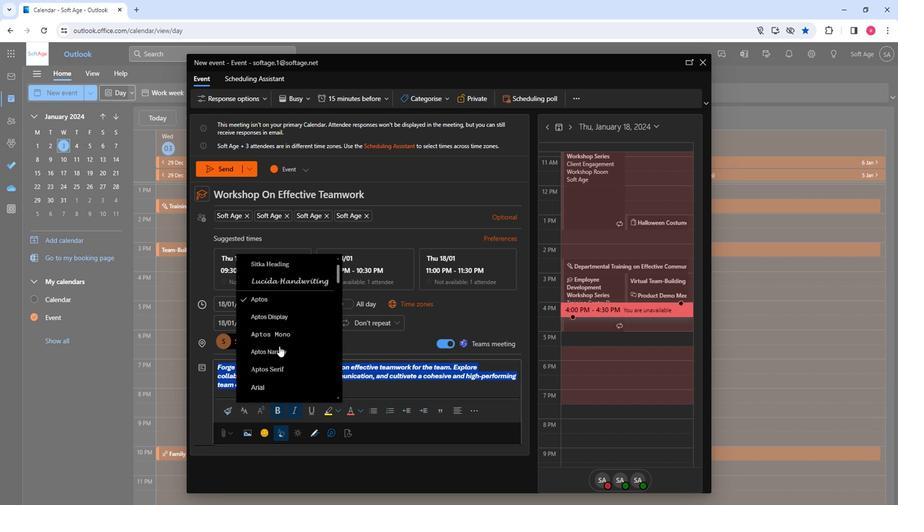 
Action: Mouse scrolled (277, 346) with delta (0, 0)
Screenshot: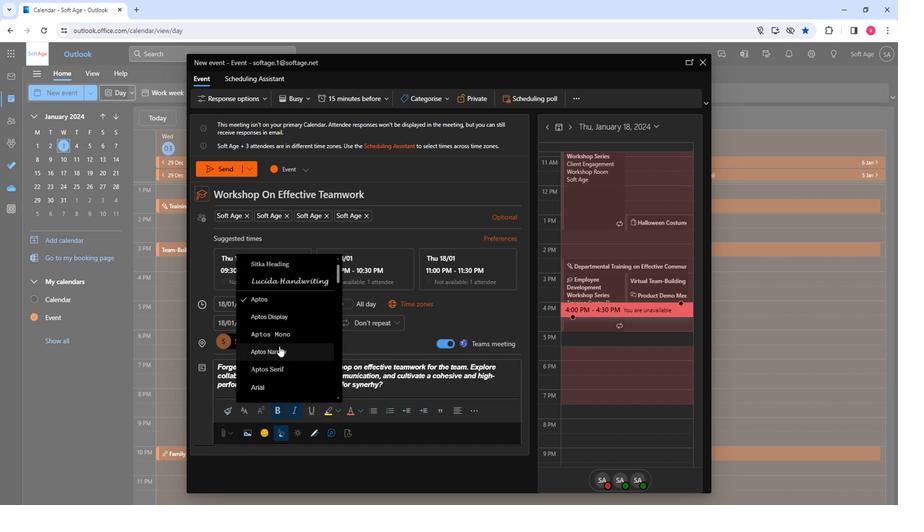 
Action: Mouse moved to (280, 340)
Screenshot: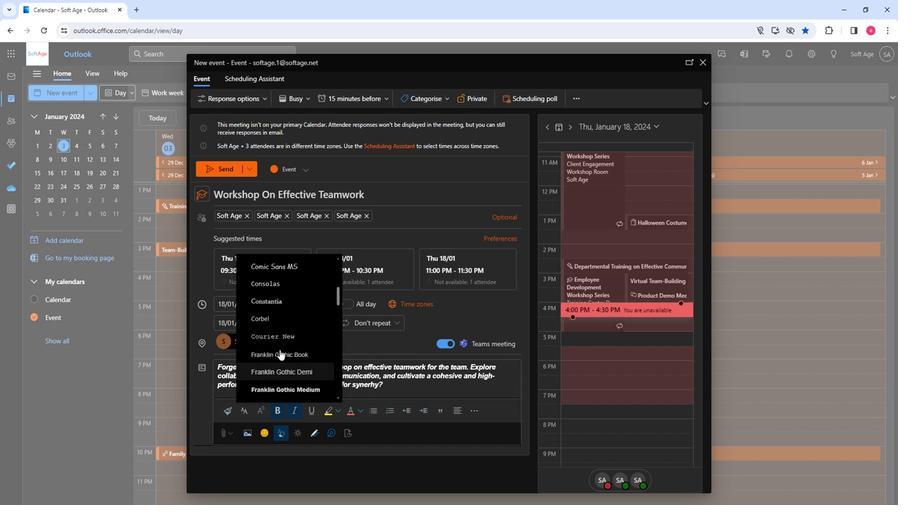 
Action: Mouse scrolled (280, 339) with delta (0, 0)
Screenshot: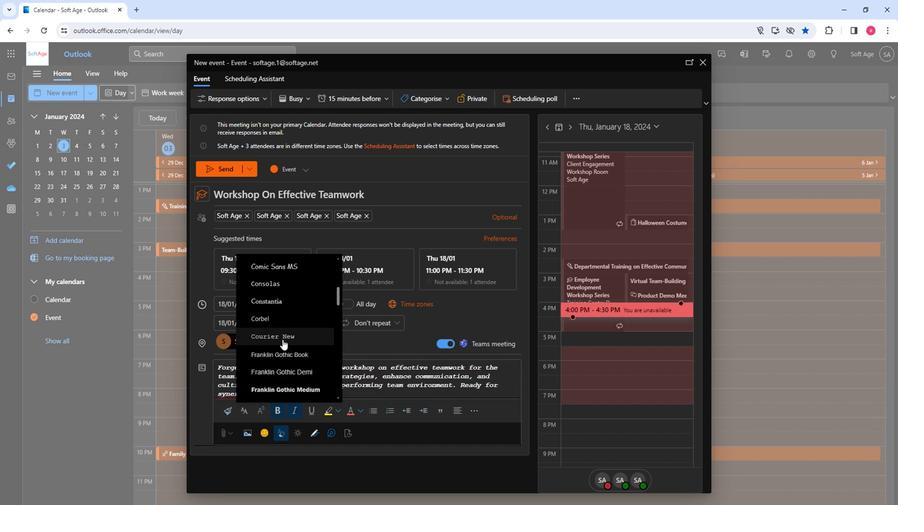 
Action: Mouse scrolled (280, 339) with delta (0, 0)
Screenshot: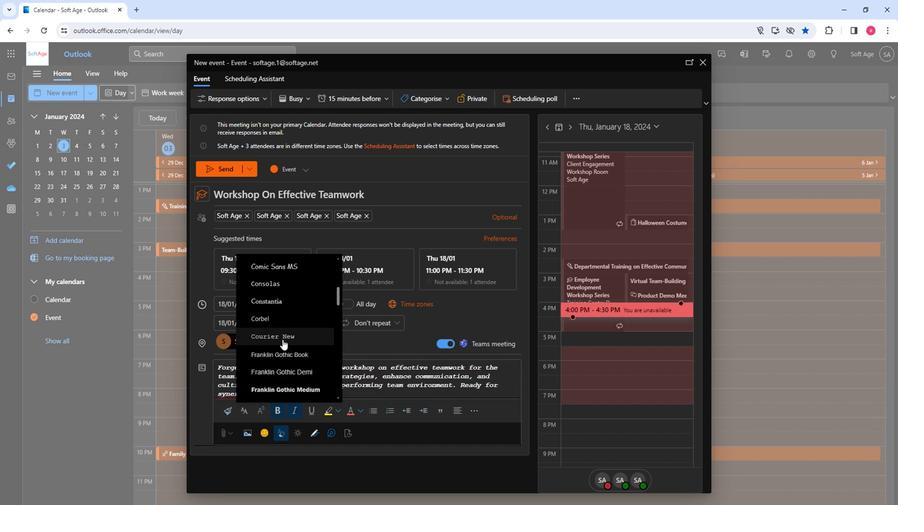 
Action: Mouse scrolled (280, 339) with delta (0, 0)
Screenshot: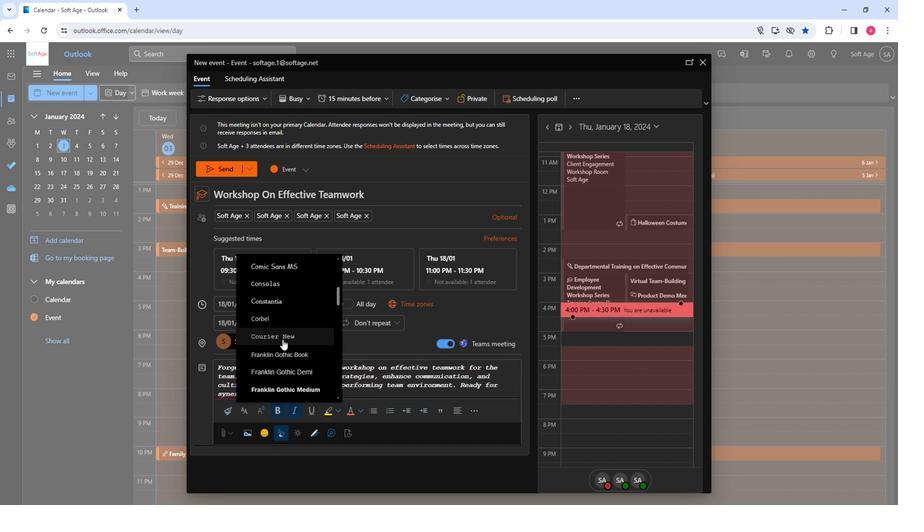 
Action: Mouse moved to (274, 348)
Screenshot: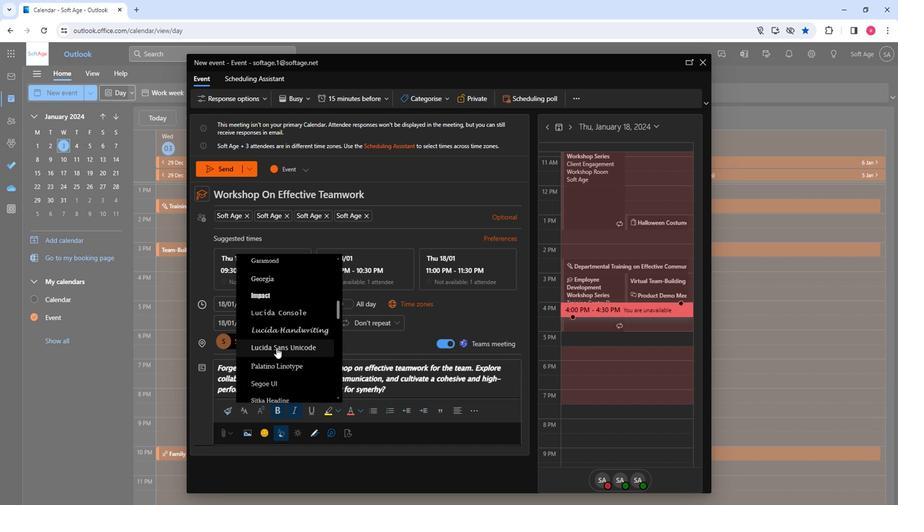
Action: Mouse pressed left at (274, 348)
Screenshot: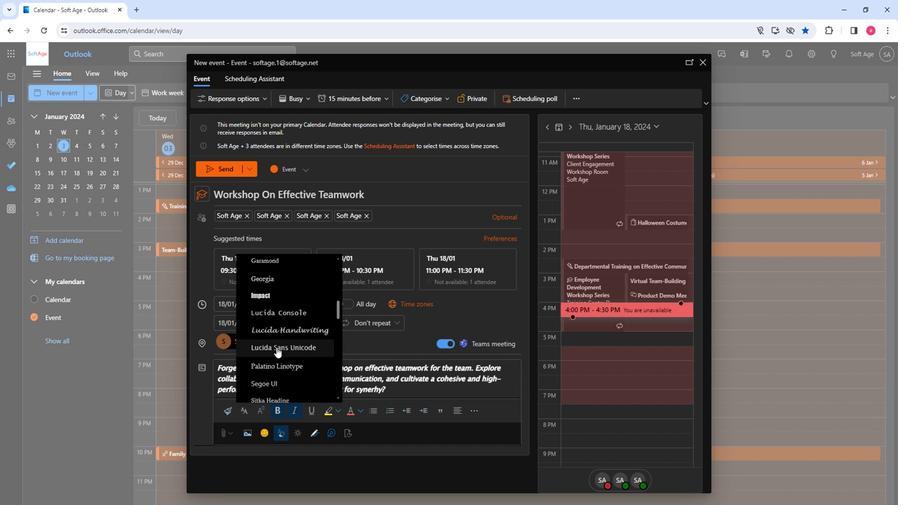 
Action: Mouse moved to (336, 410)
Screenshot: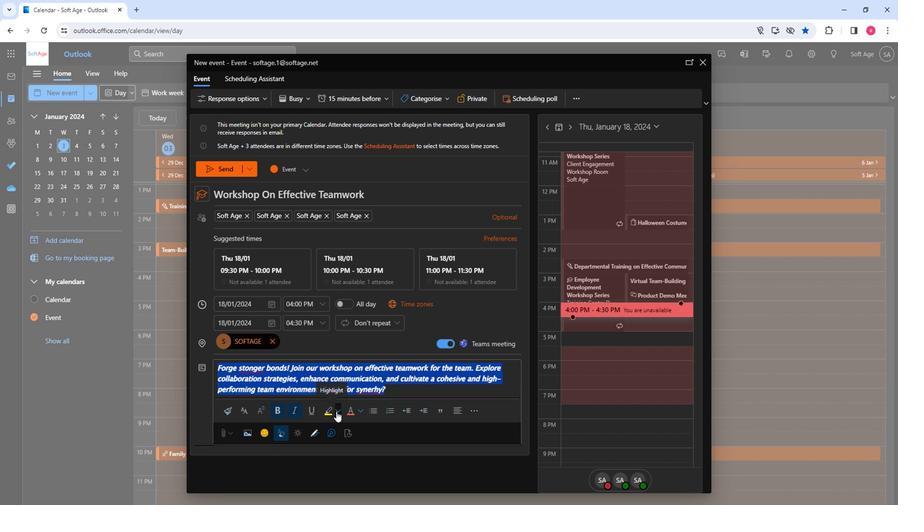 
Action: Mouse pressed left at (336, 410)
Screenshot: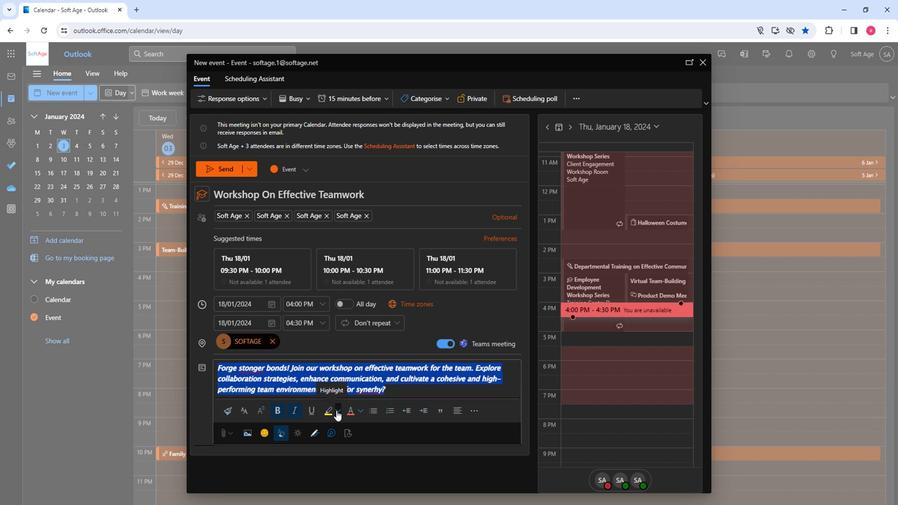 
Action: Mouse moved to (346, 433)
Screenshot: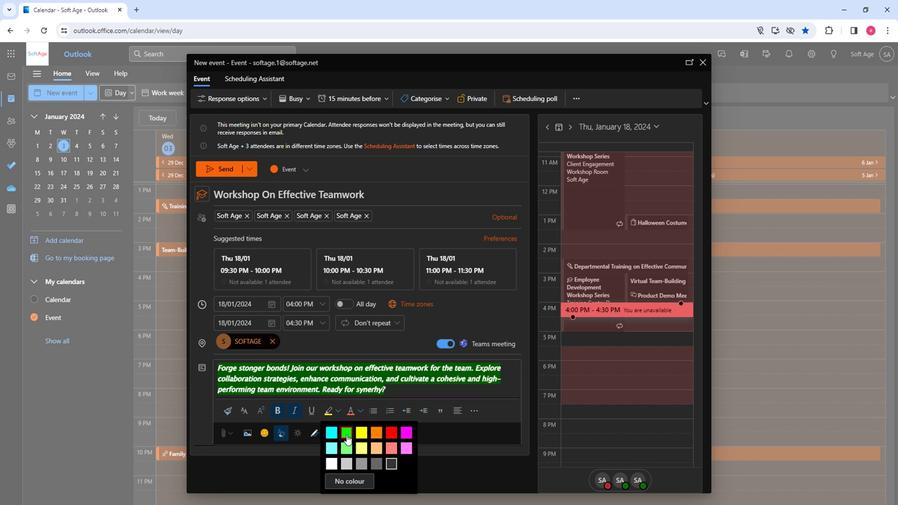 
Action: Mouse pressed left at (346, 433)
Screenshot: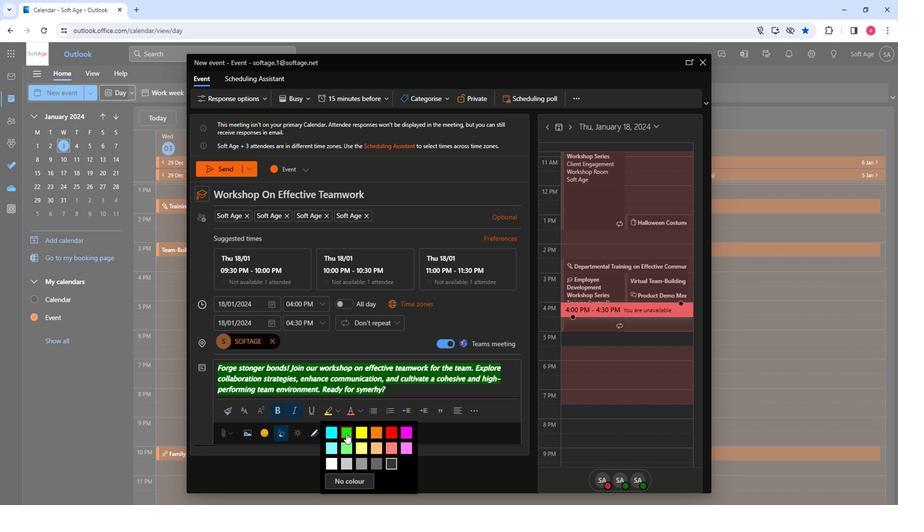 
Action: Mouse moved to (408, 393)
Screenshot: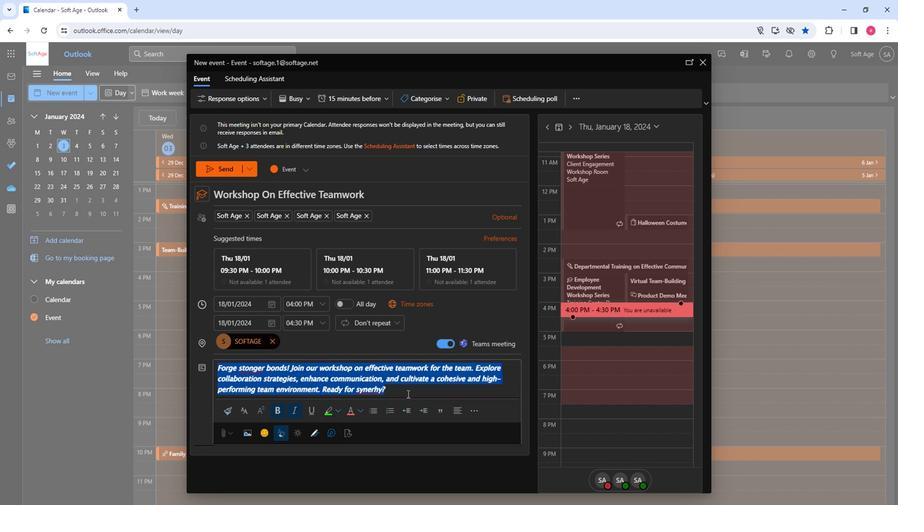 
Action: Mouse pressed left at (408, 393)
Screenshot: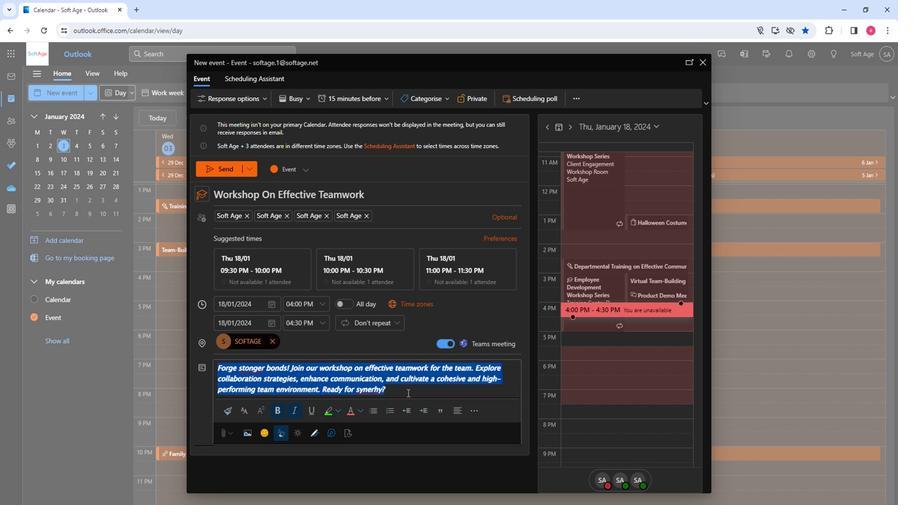 
Action: Mouse moved to (218, 169)
Screenshot: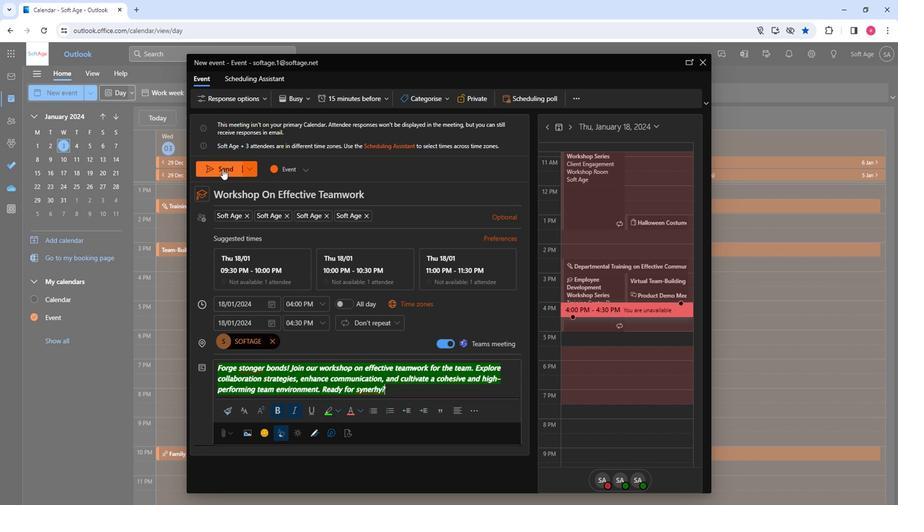 
Action: Mouse pressed left at (218, 169)
Screenshot: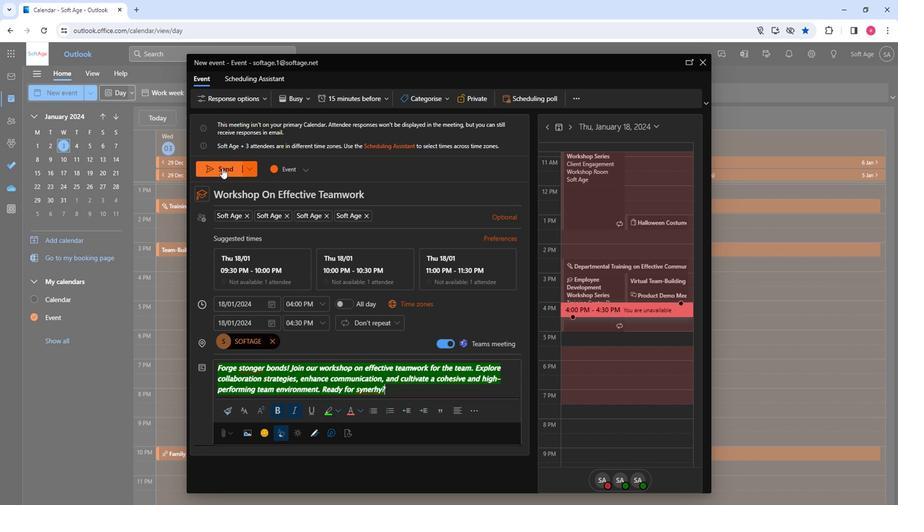 
Action: Mouse moved to (461, 328)
Screenshot: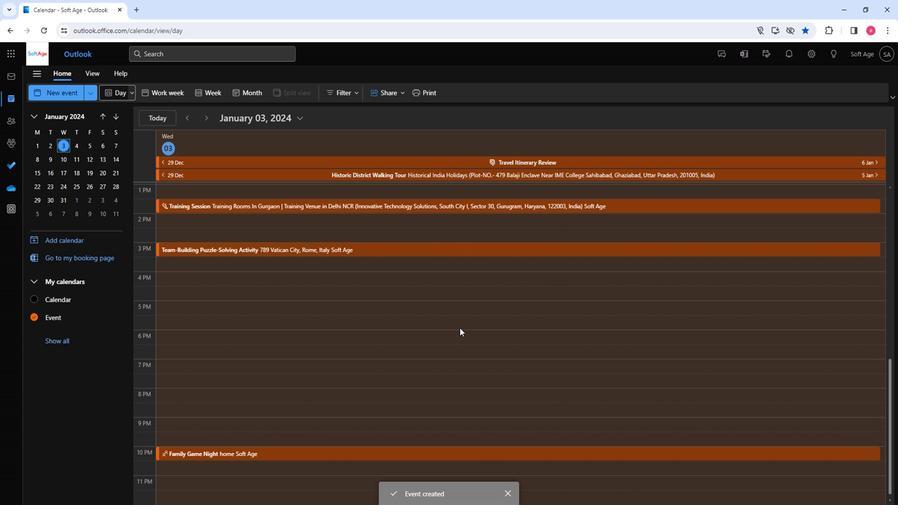 
